 Task: Change  the formatting of the data to Which is Less than 10, In conditional formating, put the option 'Light Red Fill with Drak Red Text. 'add another formatting option Format As Table, insert the option Blue Table style Light 9 In the sheet   Sparkle Sales   book
Action: Mouse moved to (166, 63)
Screenshot: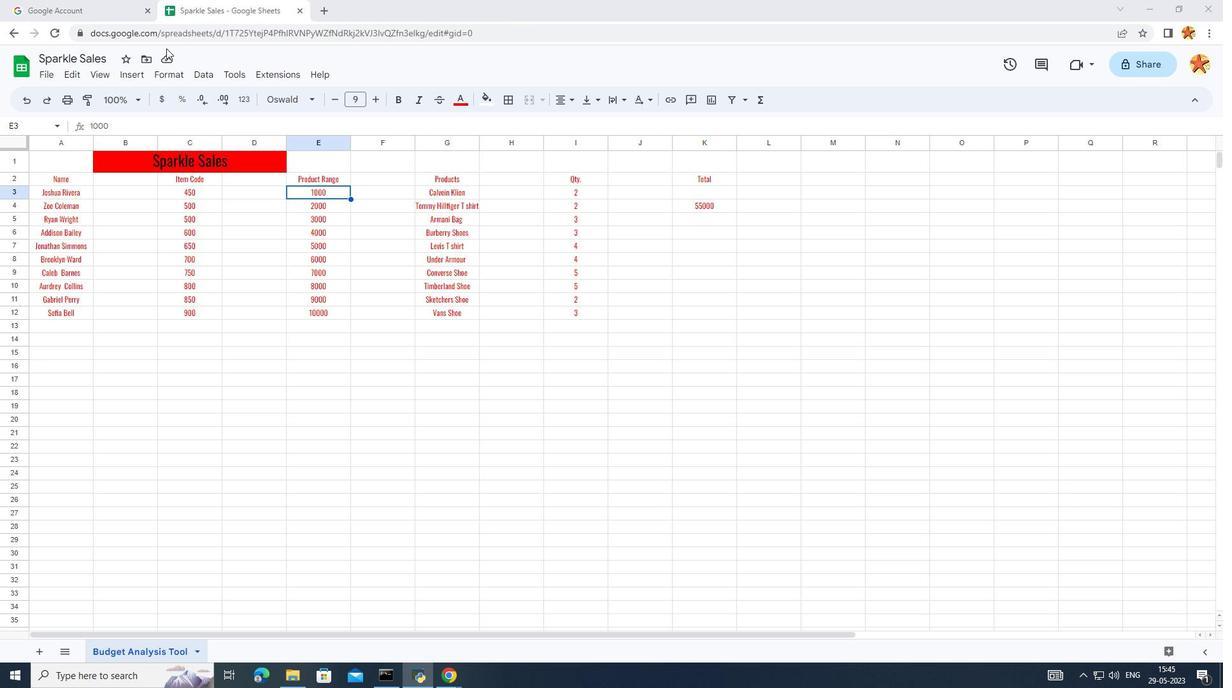 
Action: Mouse pressed left at (166, 63)
Screenshot: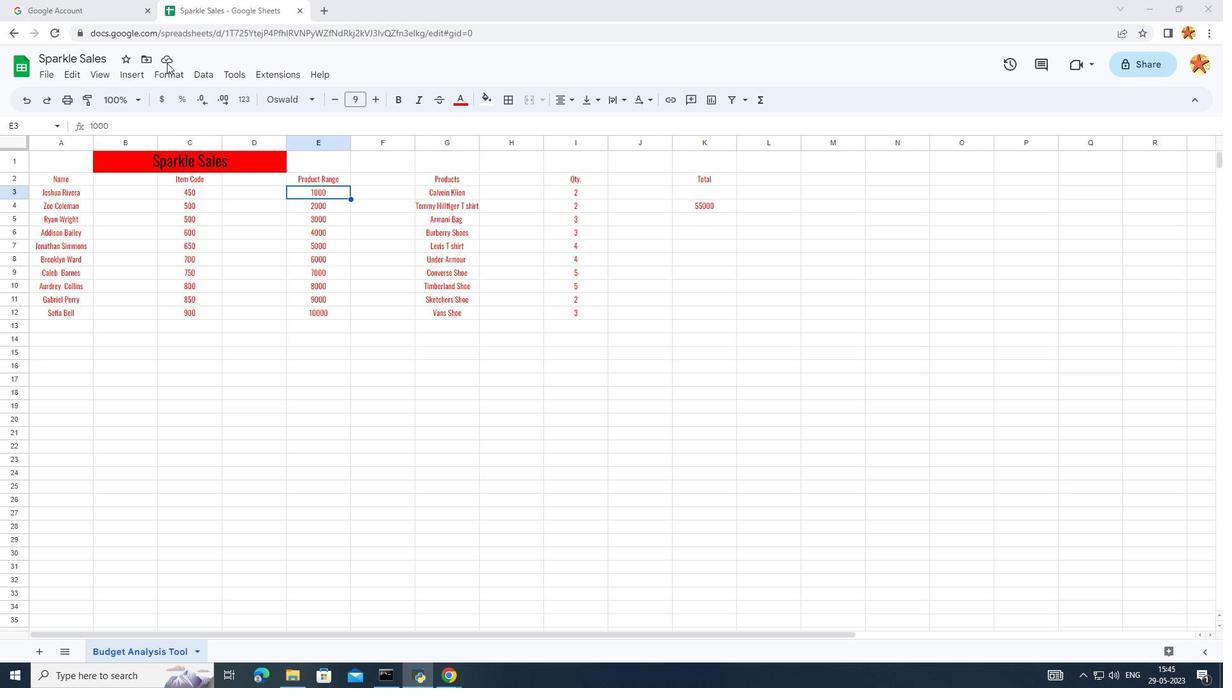 
Action: Mouse moved to (166, 74)
Screenshot: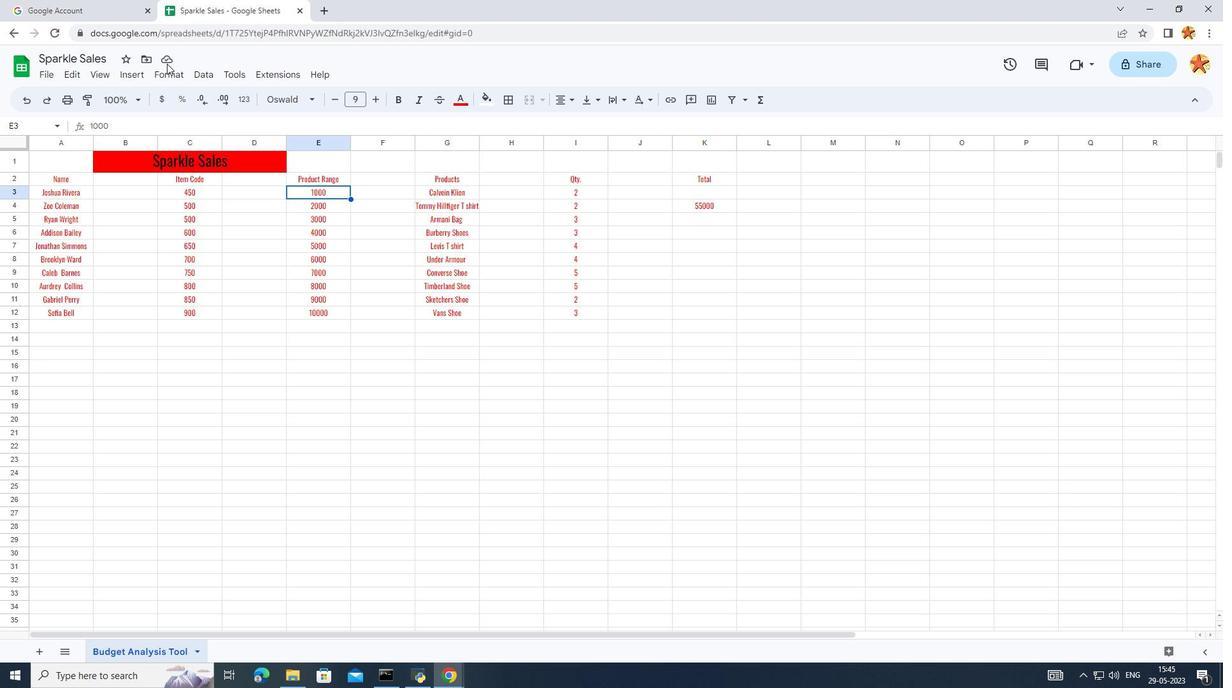 
Action: Mouse pressed left at (166, 74)
Screenshot: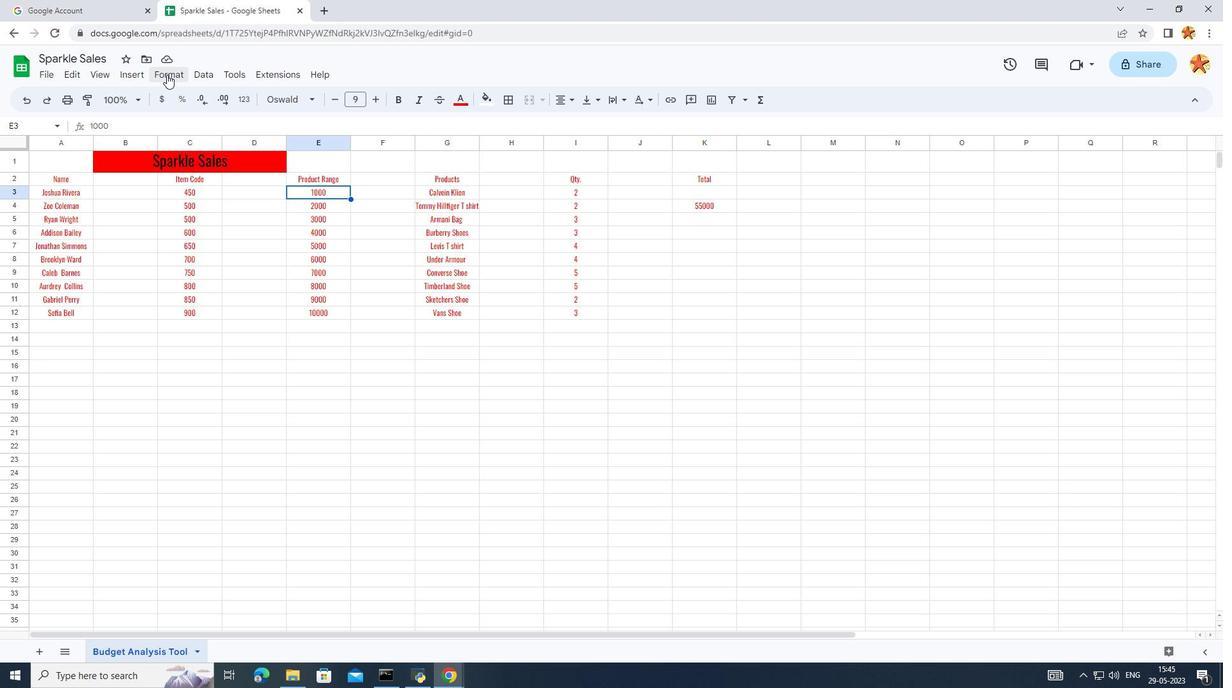 
Action: Mouse moved to (185, 439)
Screenshot: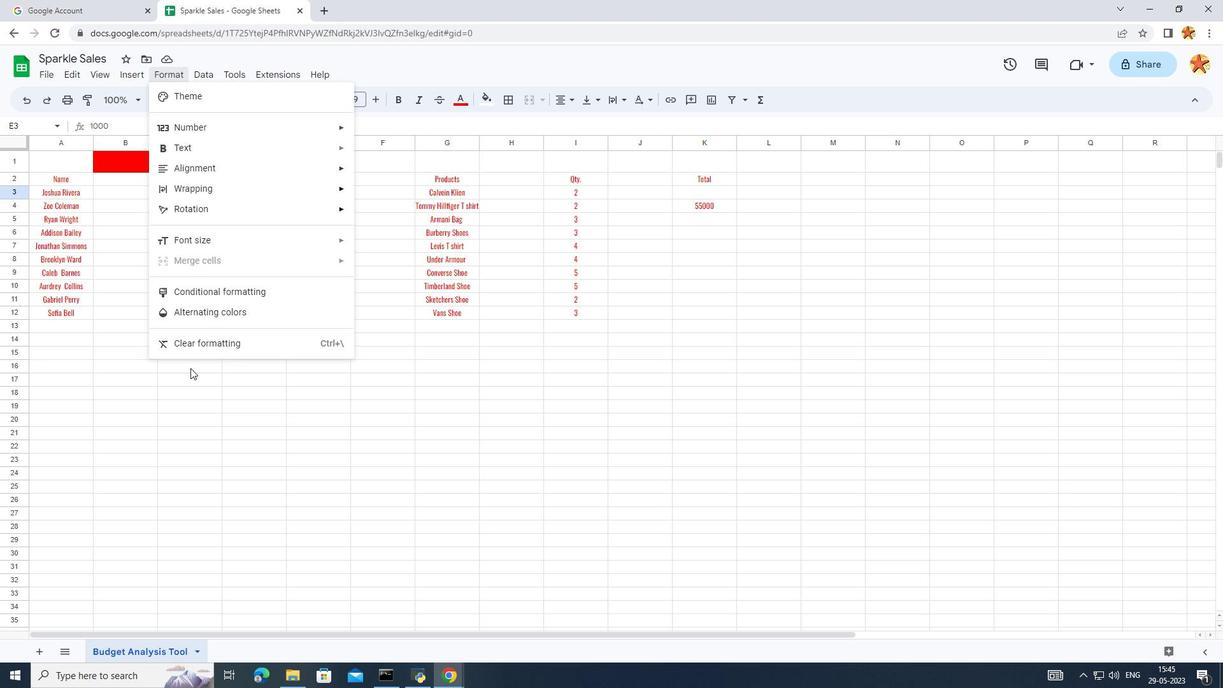 
Action: Mouse pressed left at (185, 439)
Screenshot: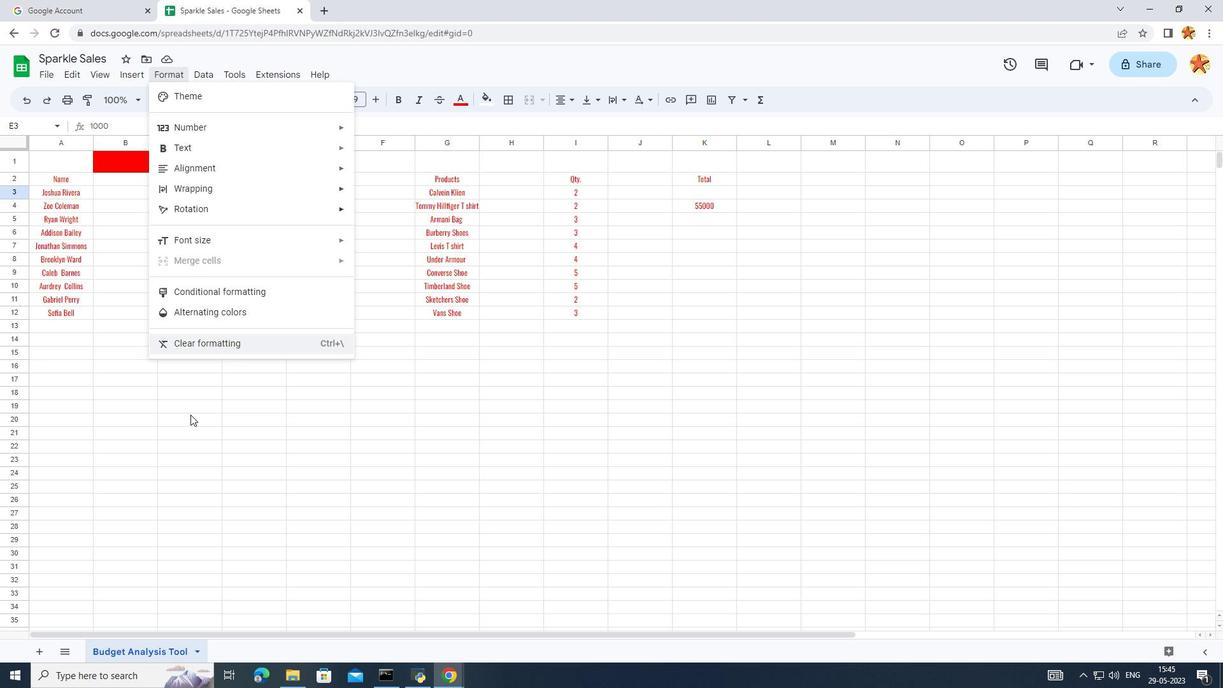 
Action: Mouse moved to (57, 178)
Screenshot: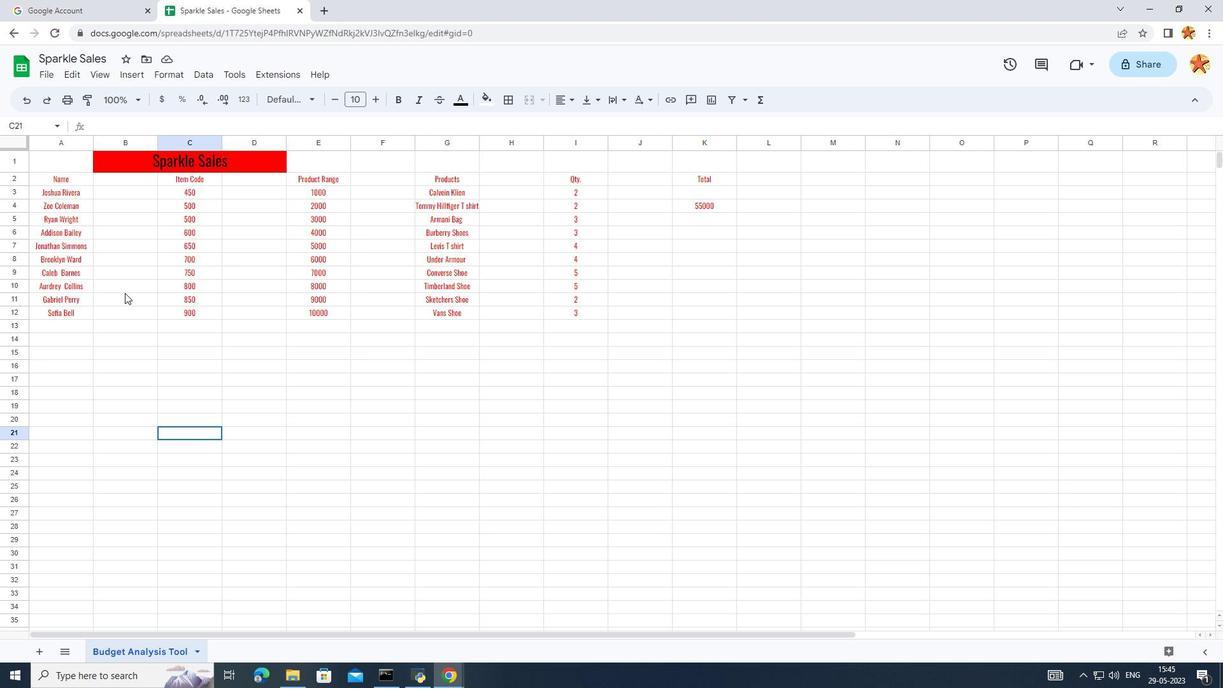 
Action: Mouse pressed left at (57, 178)
Screenshot: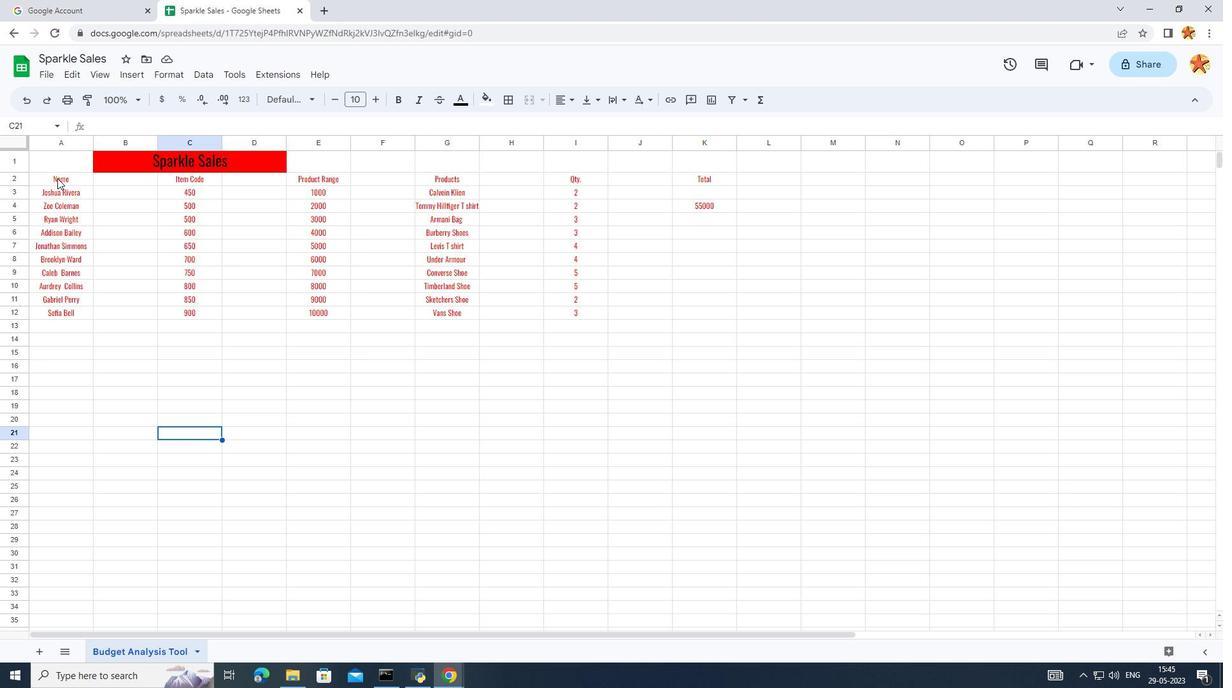 
Action: Mouse moved to (756, 333)
Screenshot: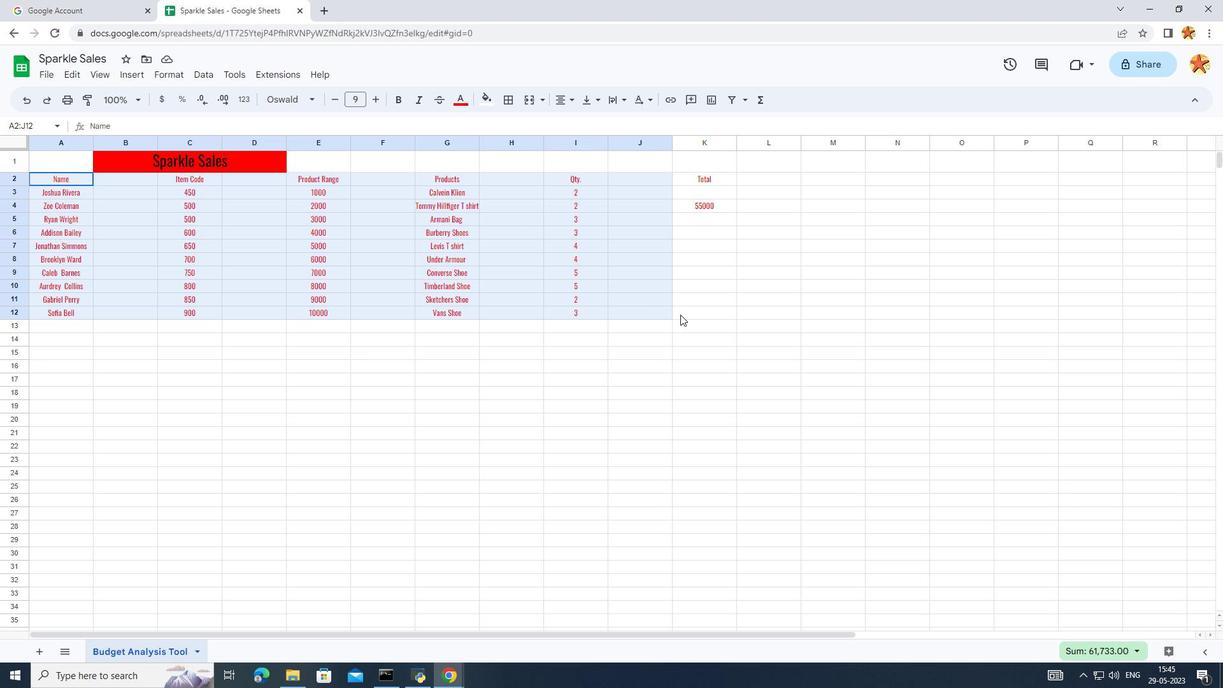 
Action: Mouse pressed left at (756, 333)
Screenshot: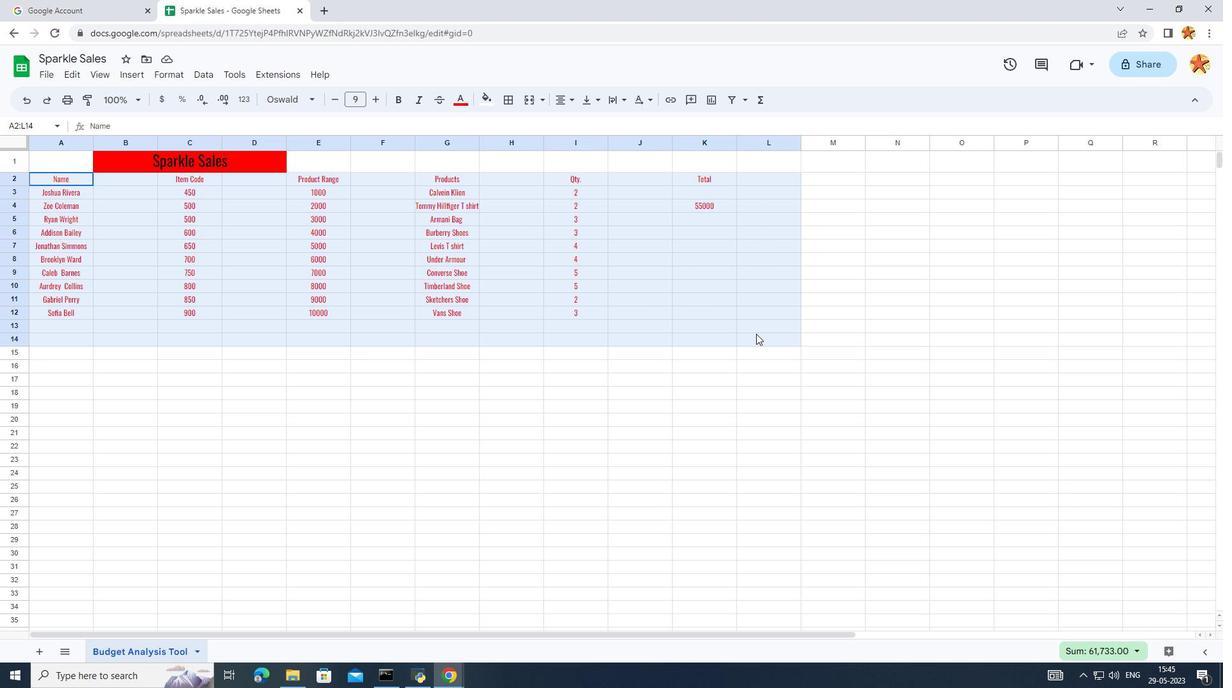 
Action: Mouse moved to (45, 174)
Screenshot: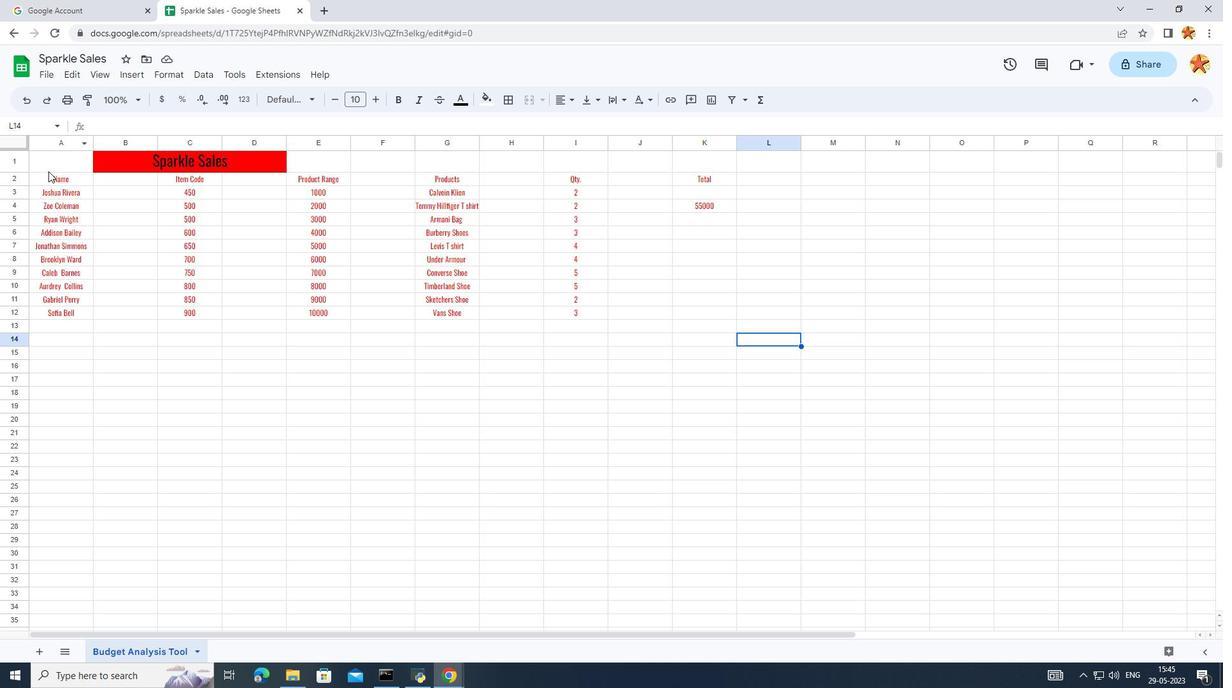 
Action: Mouse pressed left at (45, 174)
Screenshot: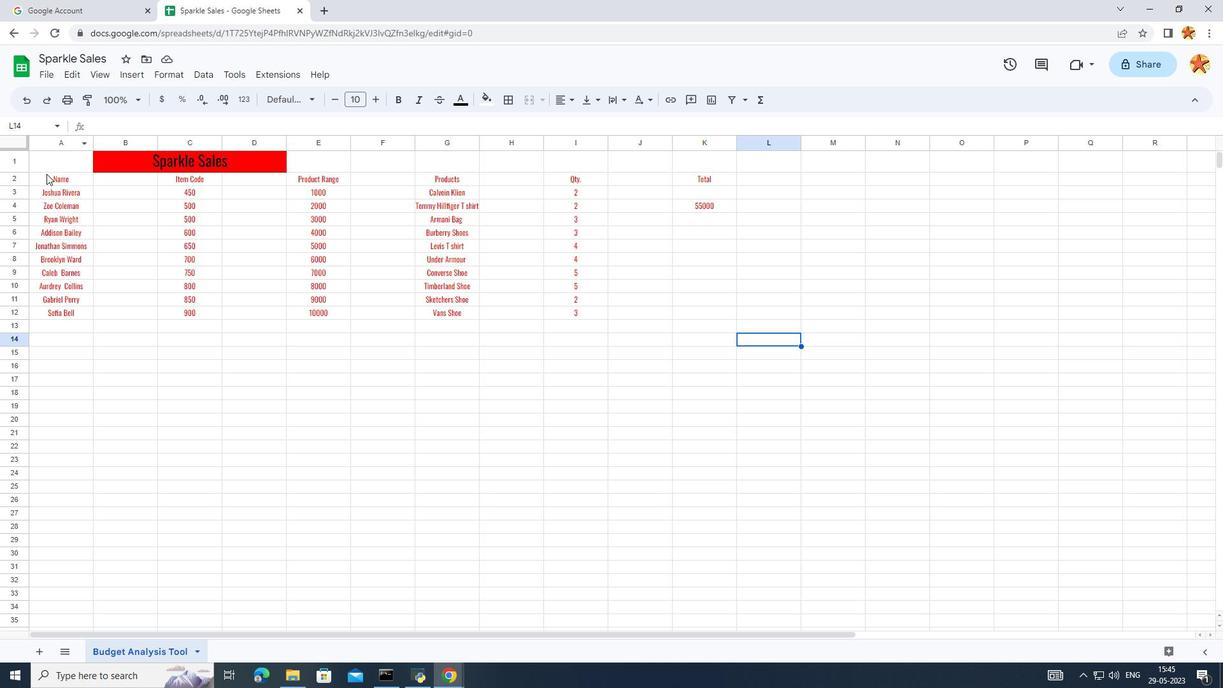 
Action: Mouse moved to (182, 75)
Screenshot: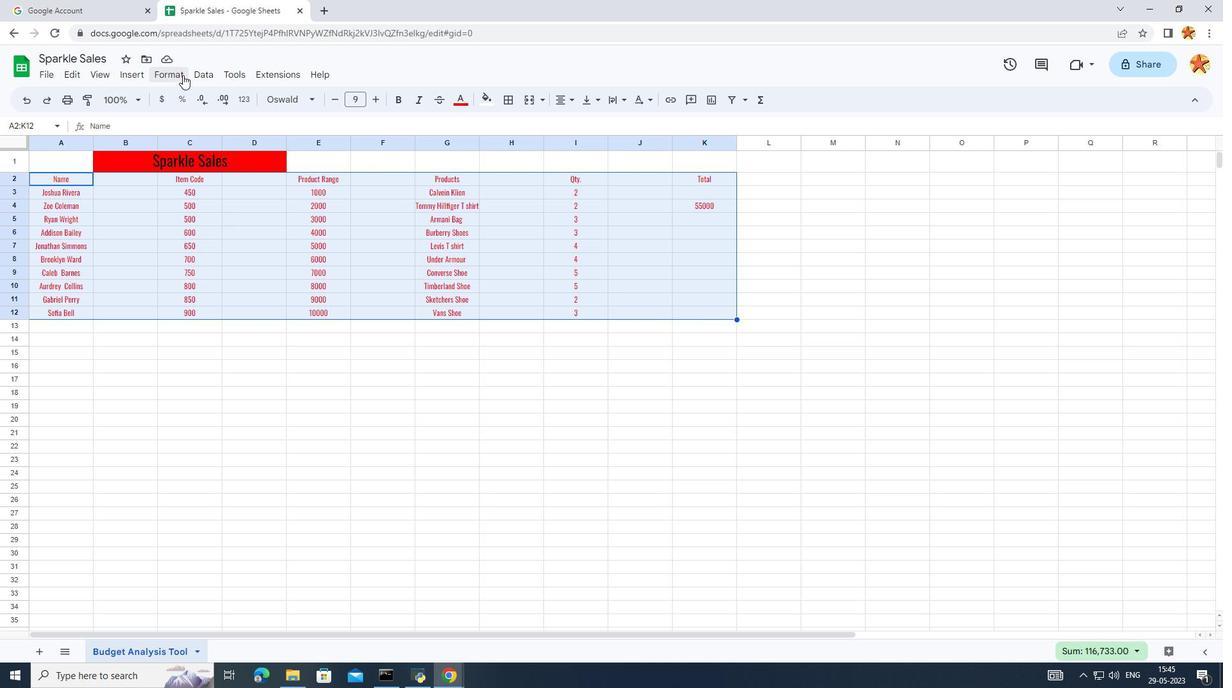 
Action: Mouse pressed left at (182, 75)
Screenshot: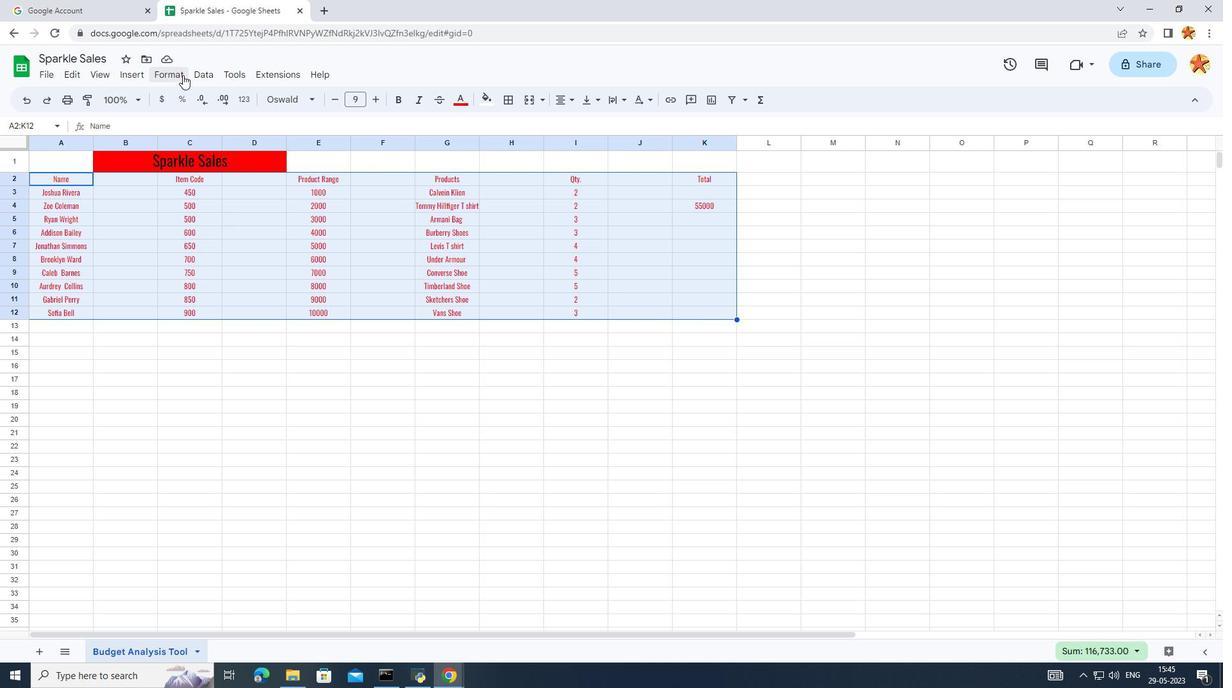 
Action: Mouse moved to (198, 284)
Screenshot: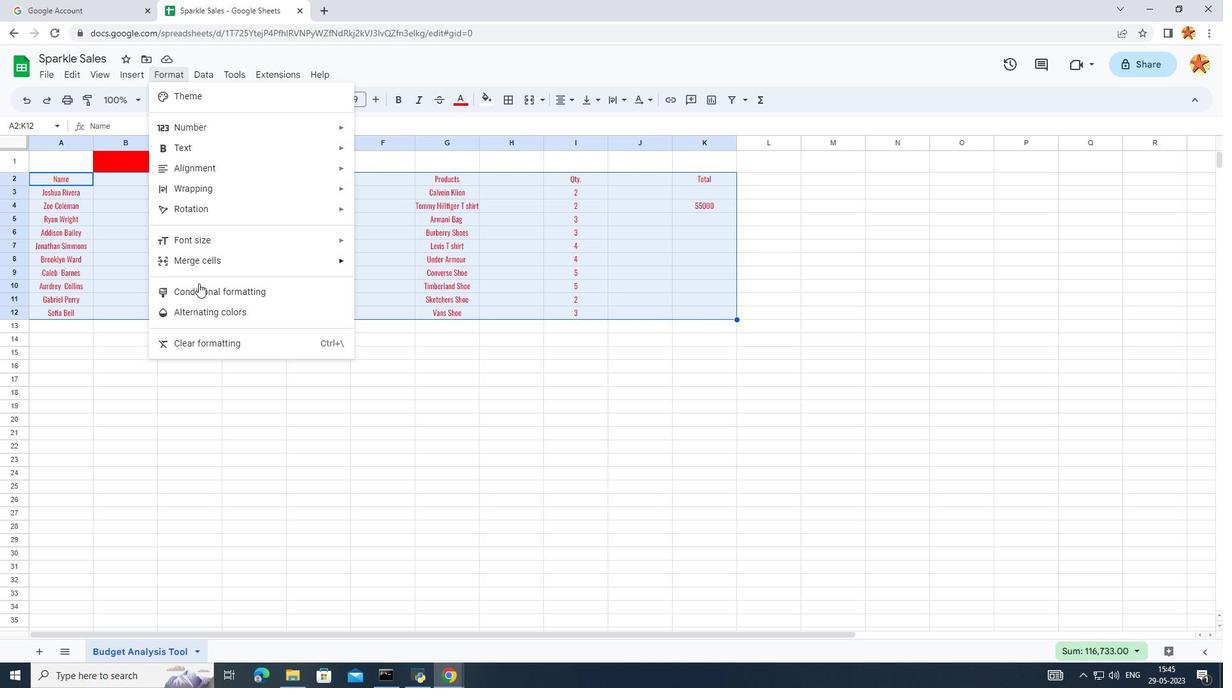 
Action: Mouse pressed left at (198, 284)
Screenshot: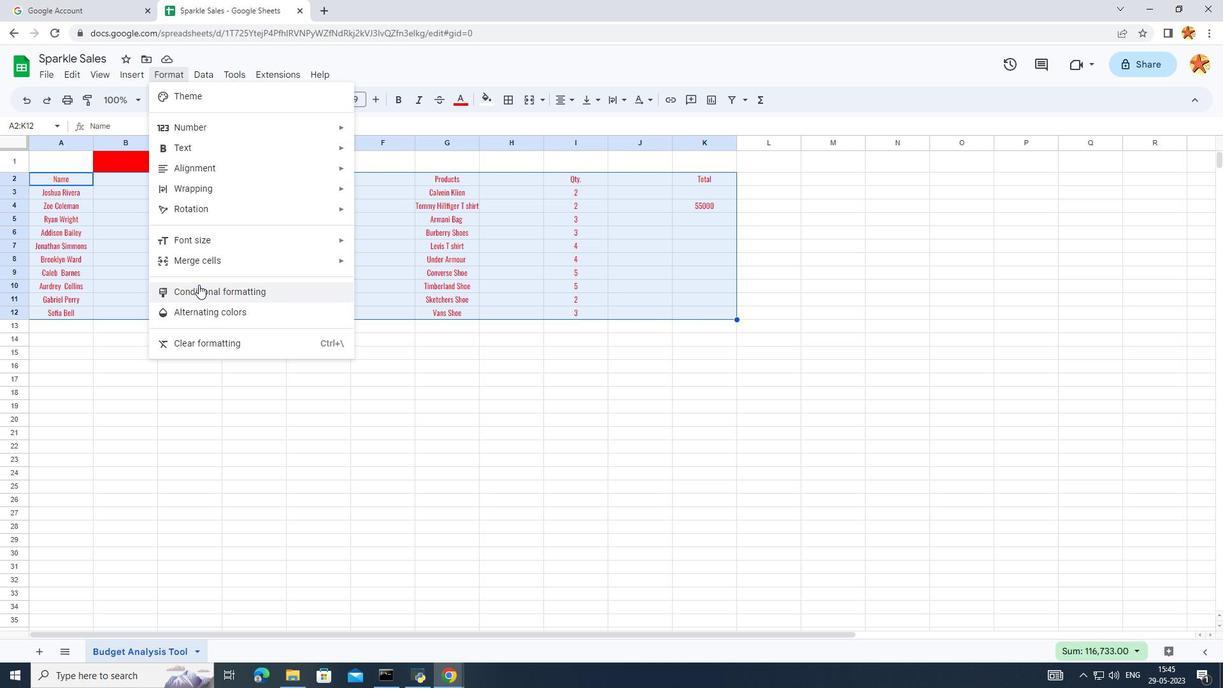 
Action: Mouse moved to (1127, 336)
Screenshot: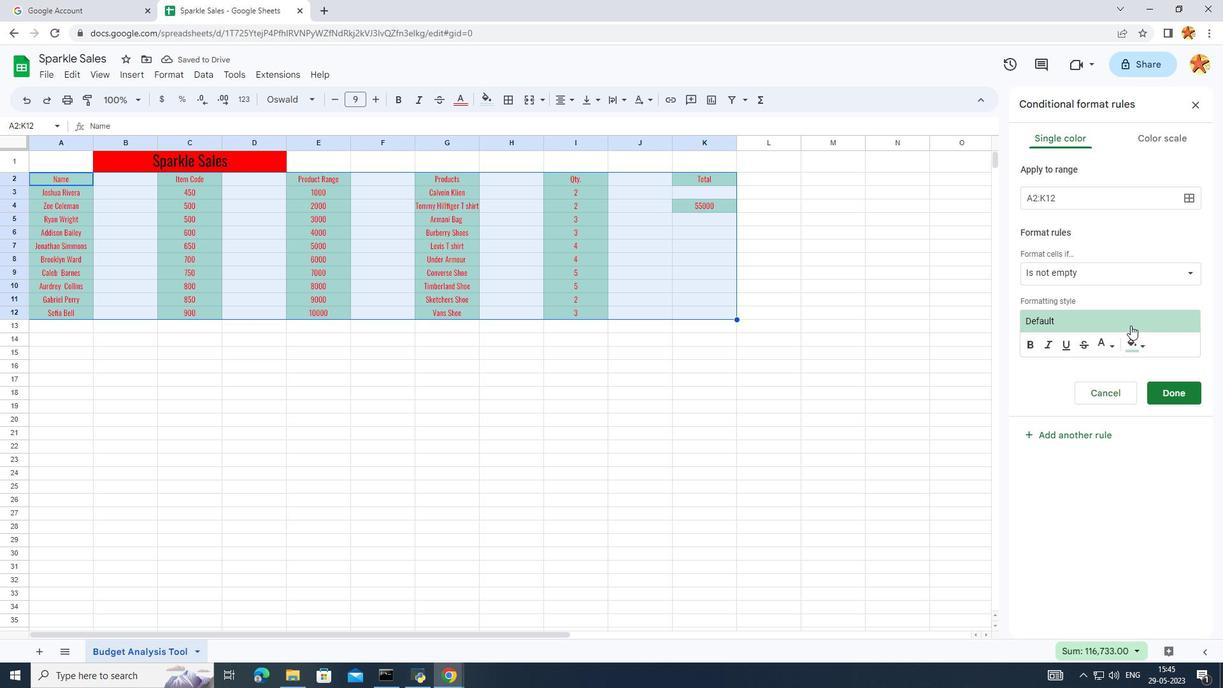 
Action: Mouse pressed left at (1127, 336)
Screenshot: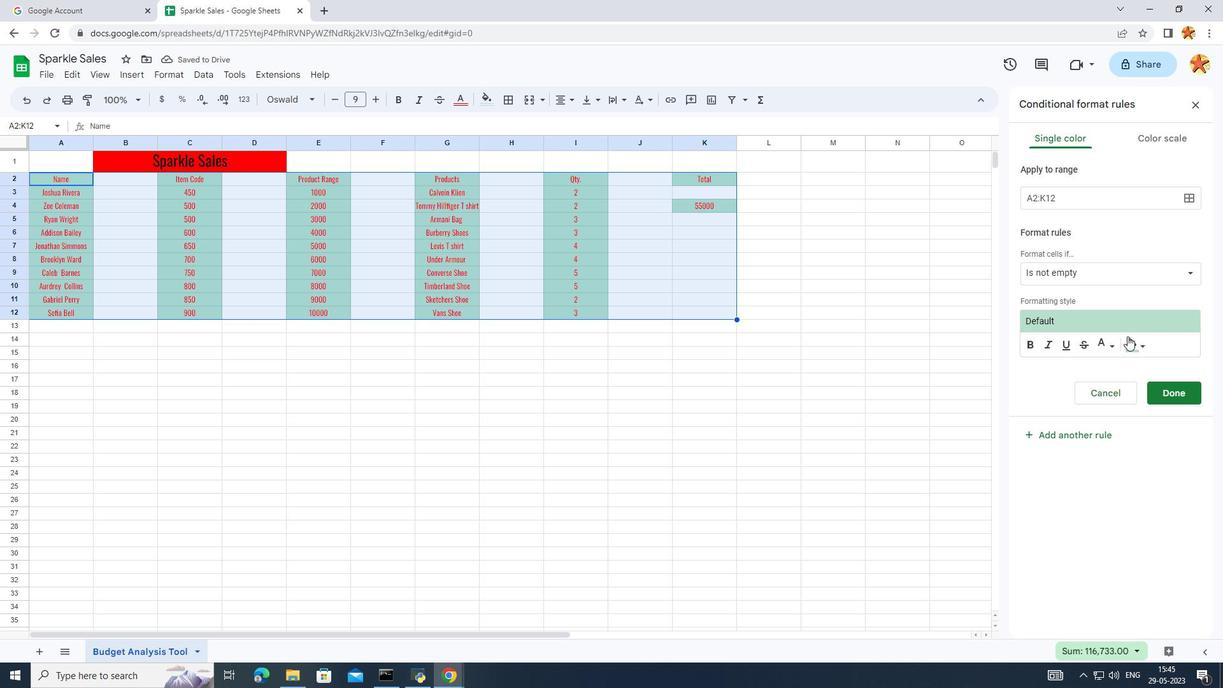 
Action: Mouse moved to (1020, 458)
Screenshot: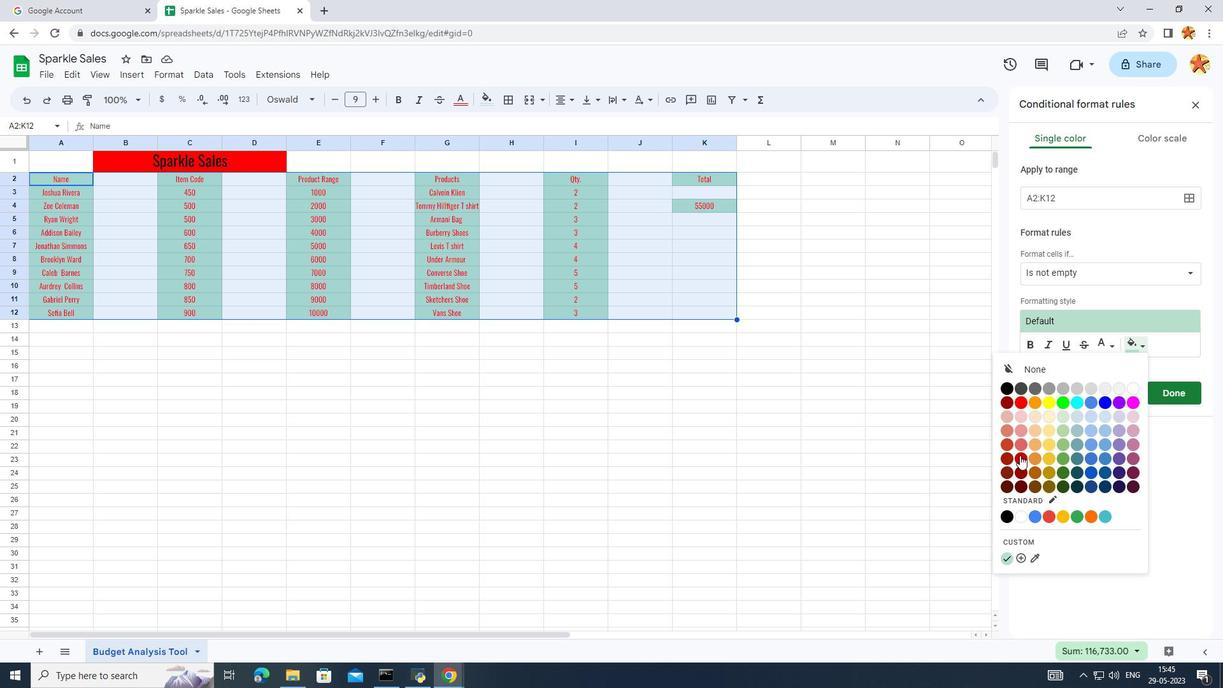 
Action: Mouse pressed left at (1020, 458)
Screenshot: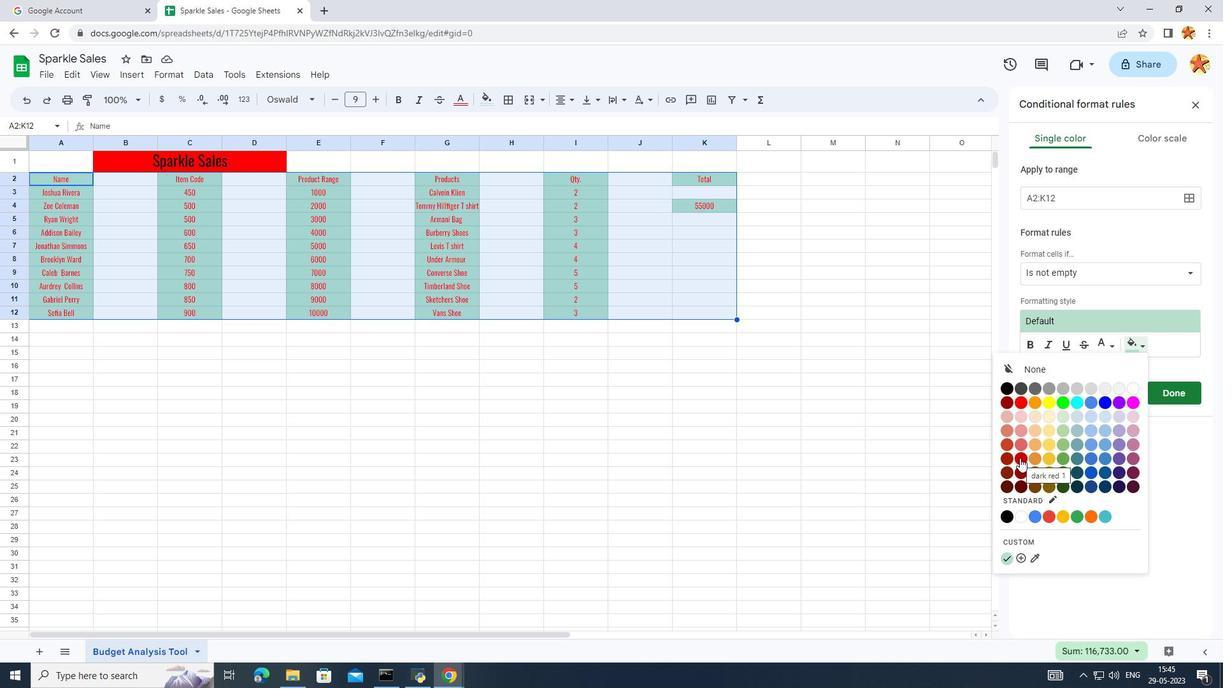 
Action: Mouse moved to (1060, 273)
Screenshot: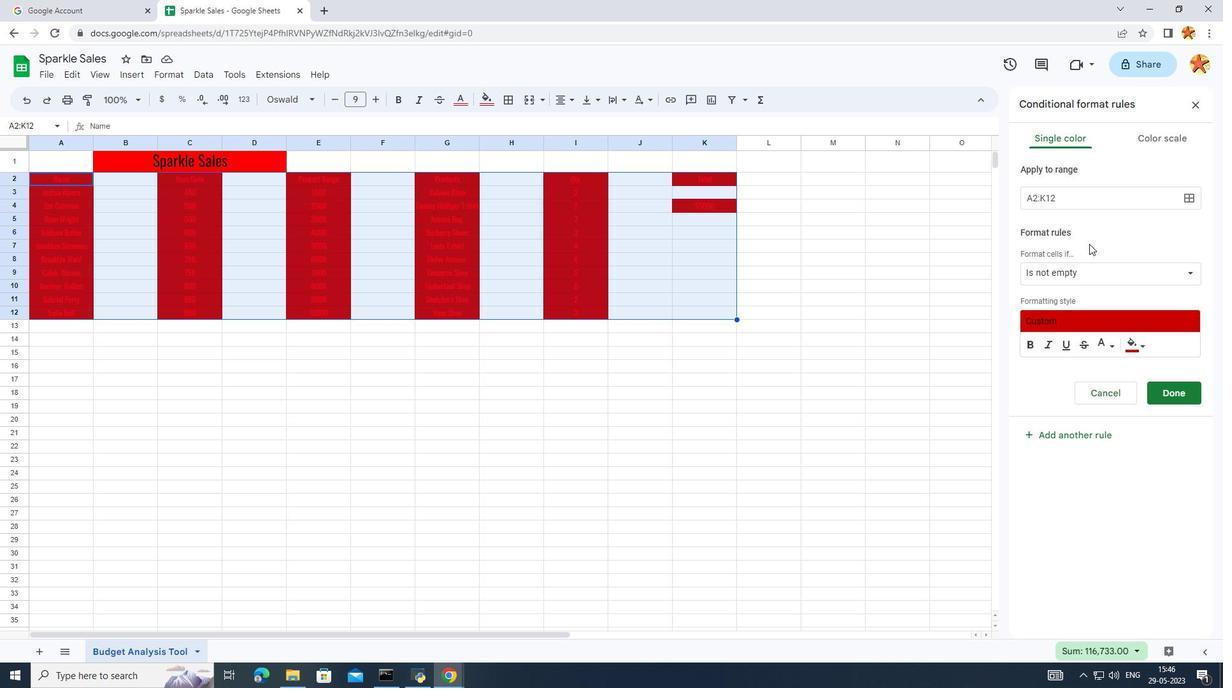 
Action: Mouse pressed left at (1060, 273)
Screenshot: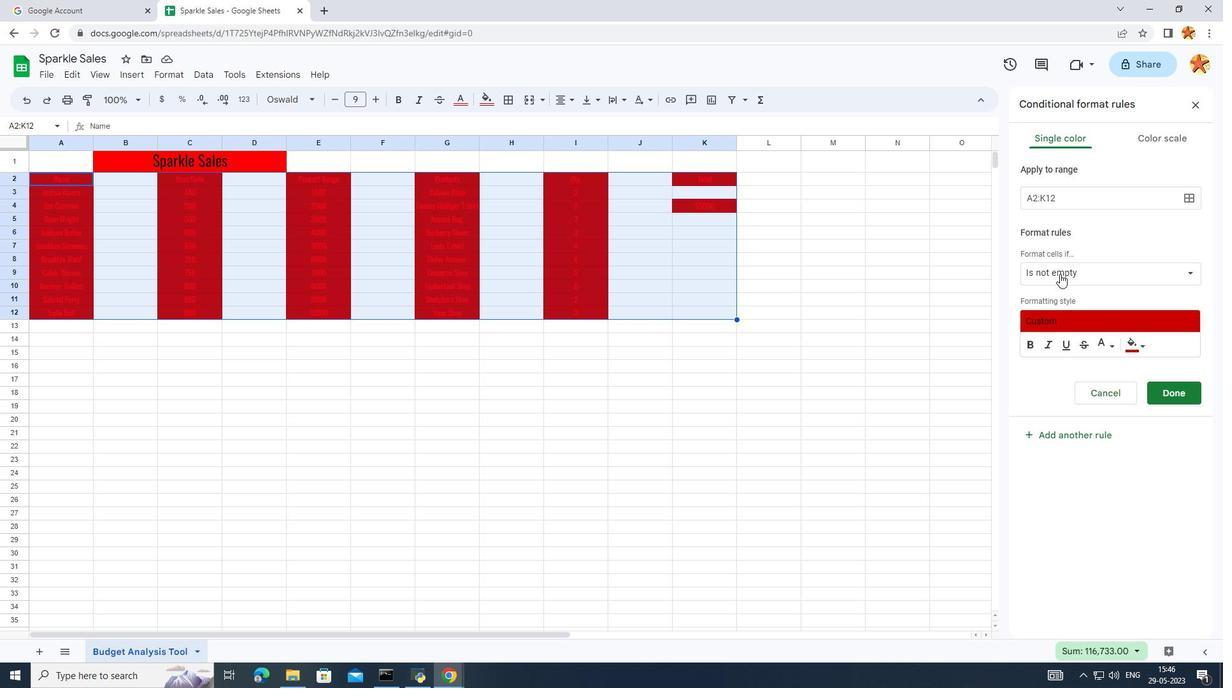 
Action: Mouse moved to (1057, 524)
Screenshot: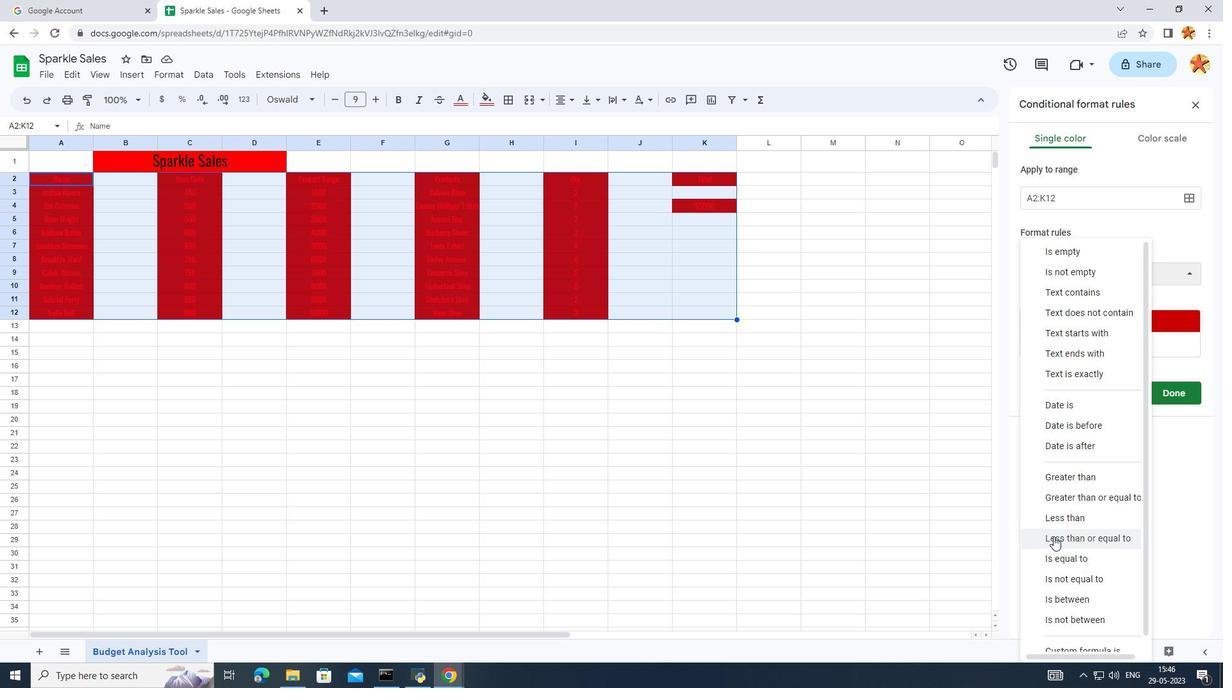 
Action: Mouse pressed left at (1057, 524)
Screenshot: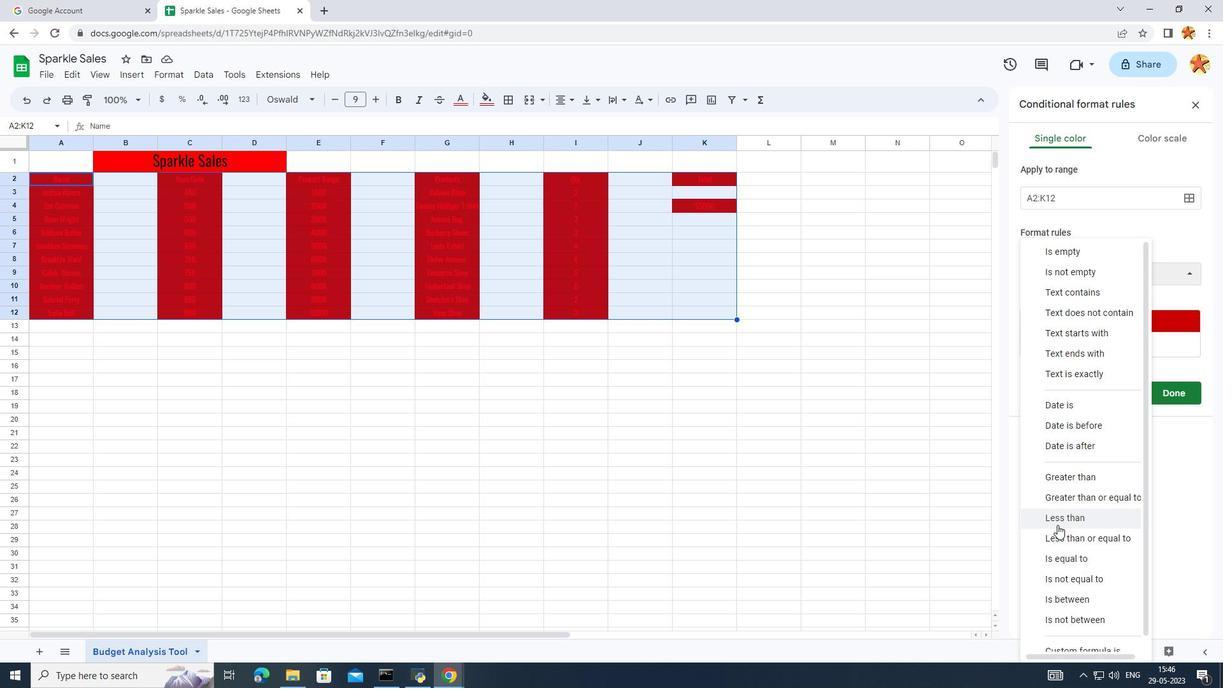
Action: Mouse moved to (1085, 310)
Screenshot: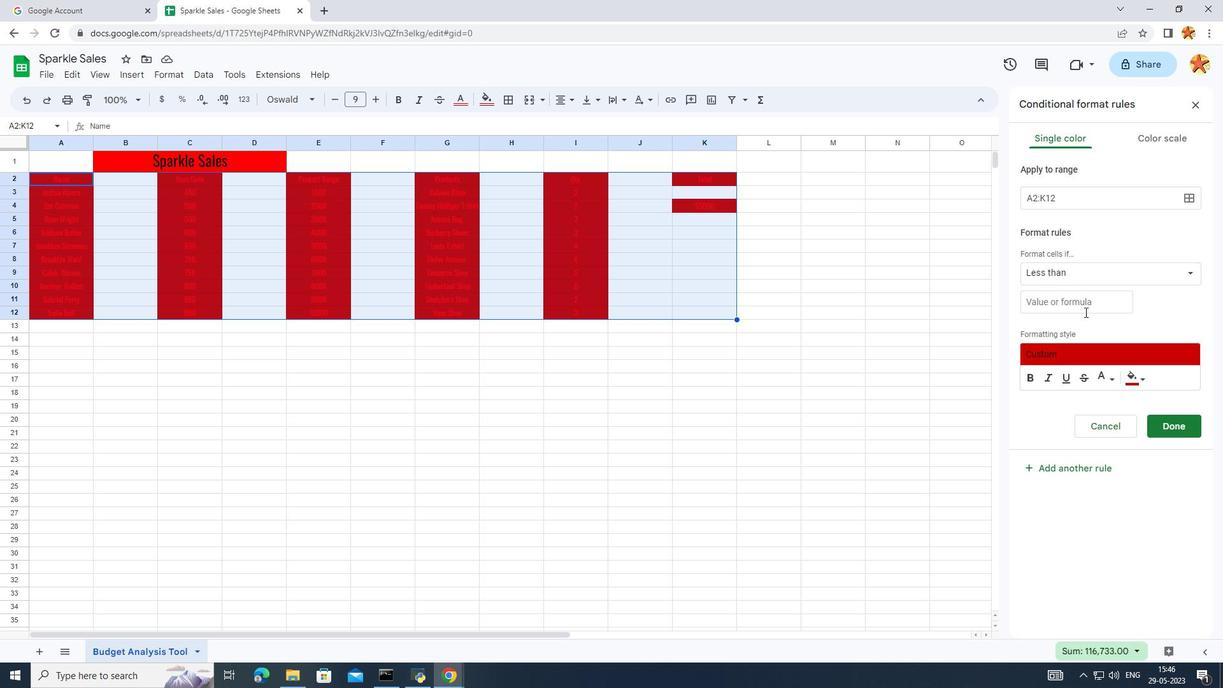 
Action: Mouse pressed left at (1085, 310)
Screenshot: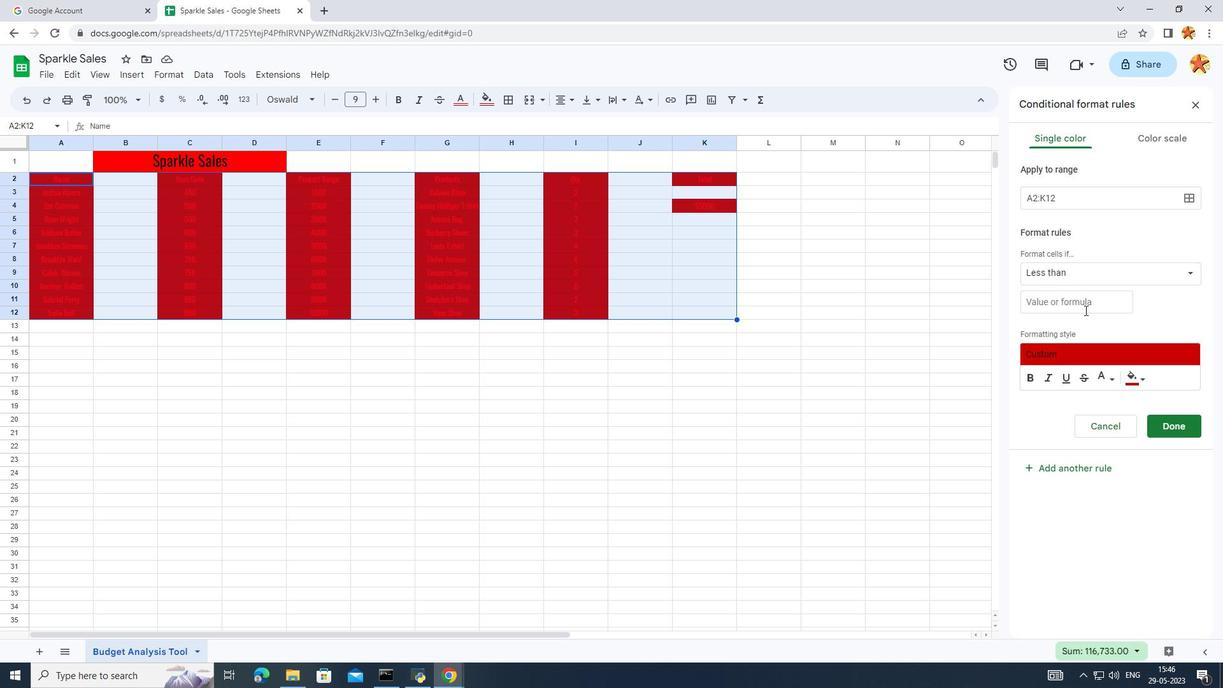 
Action: Key pressed 10<Key.enter>
Screenshot: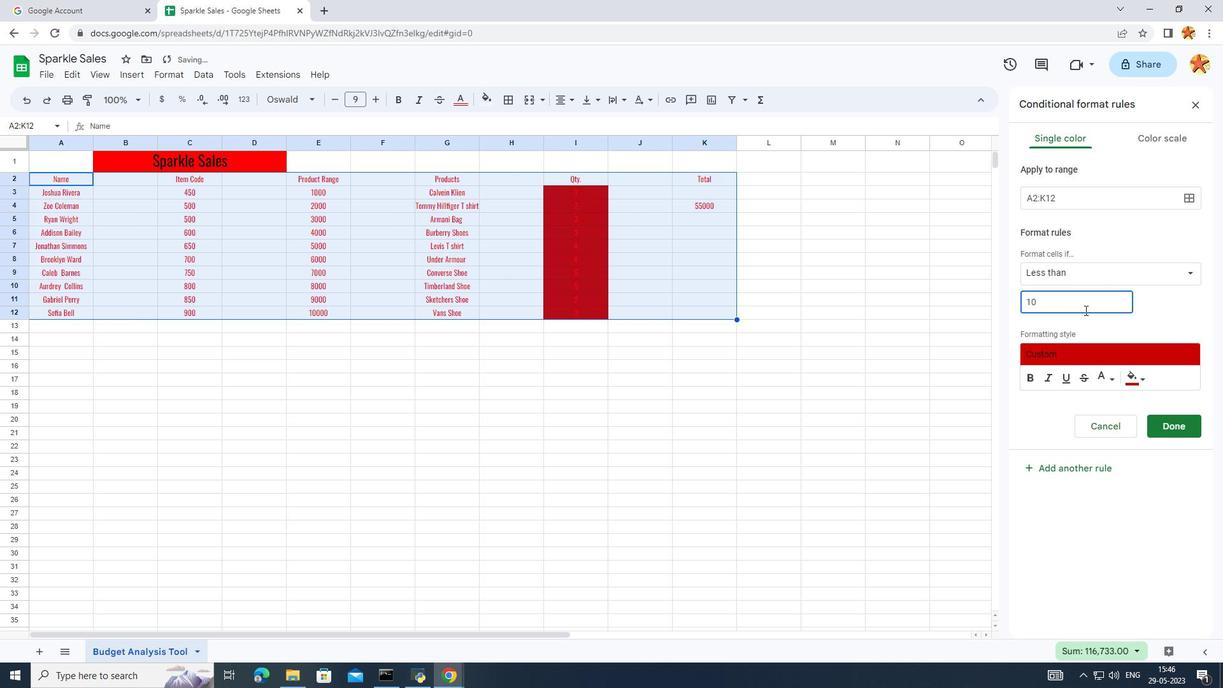 
Action: Mouse moved to (1176, 416)
Screenshot: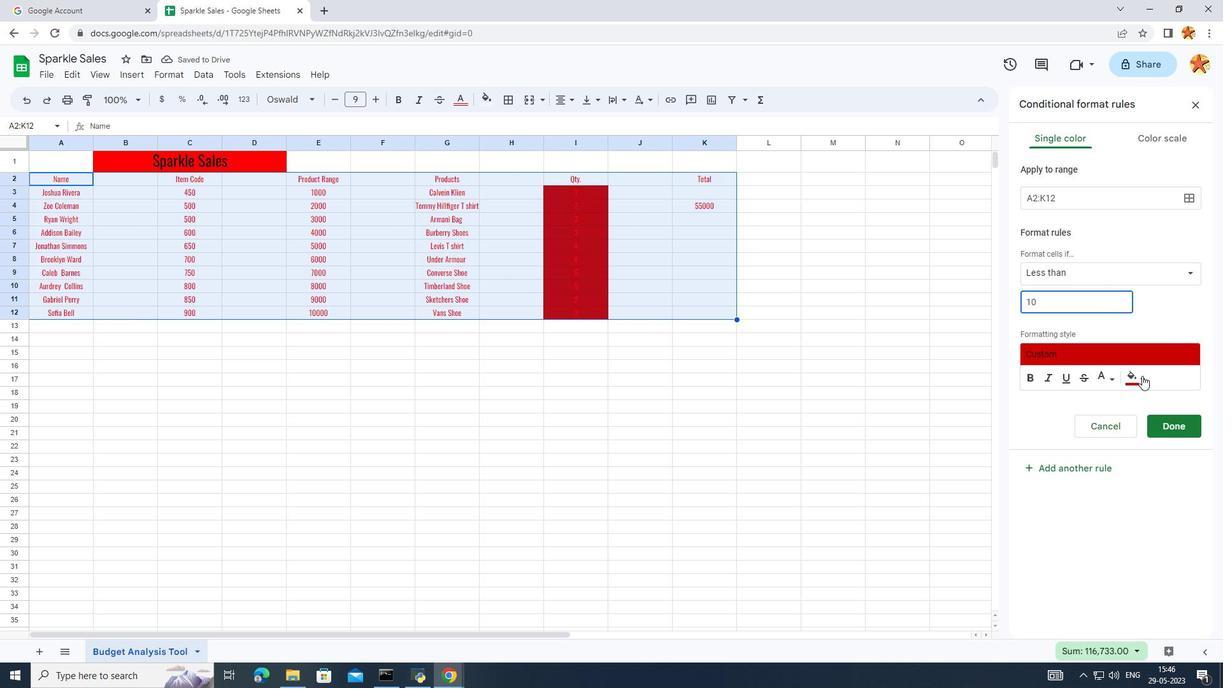 
Action: Mouse pressed left at (1176, 416)
Screenshot: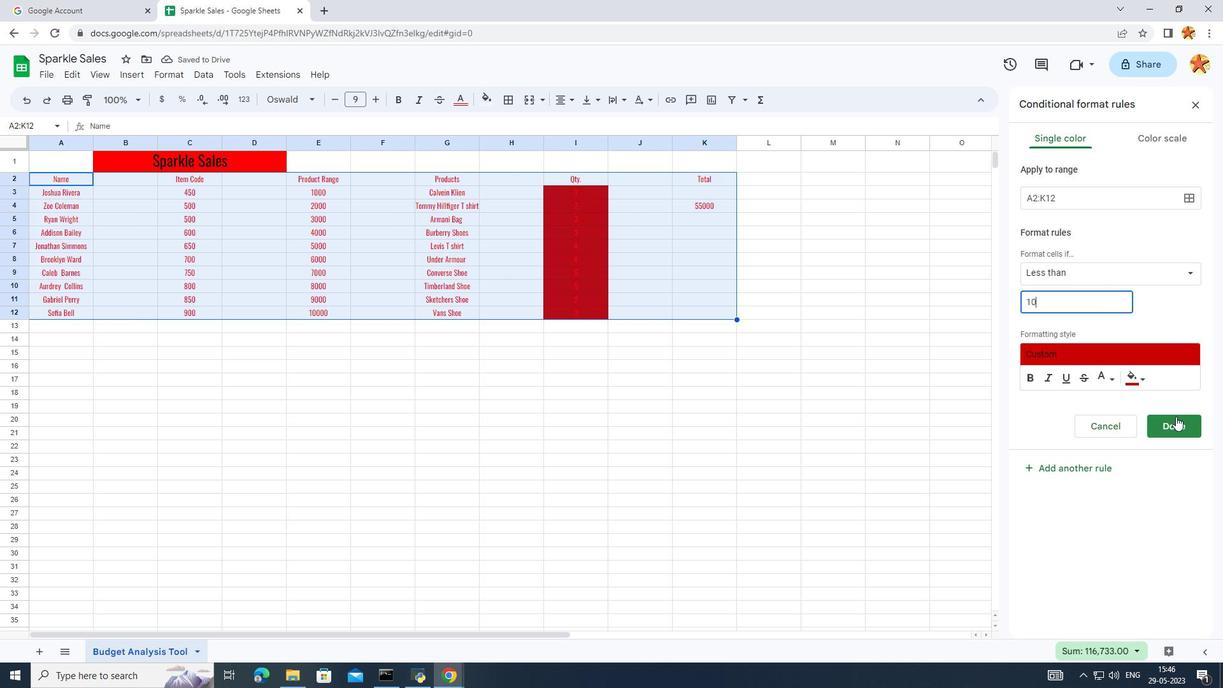 
Action: Mouse moved to (351, 472)
Screenshot: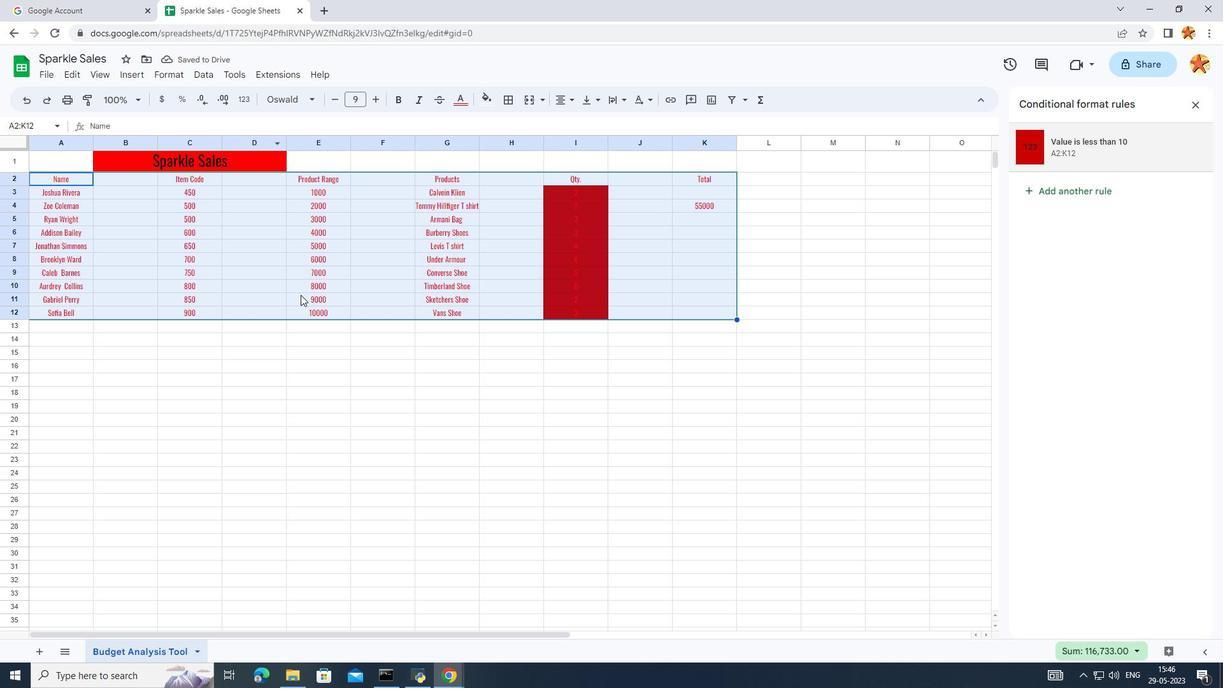 
Action: Mouse pressed left at (351, 472)
Screenshot: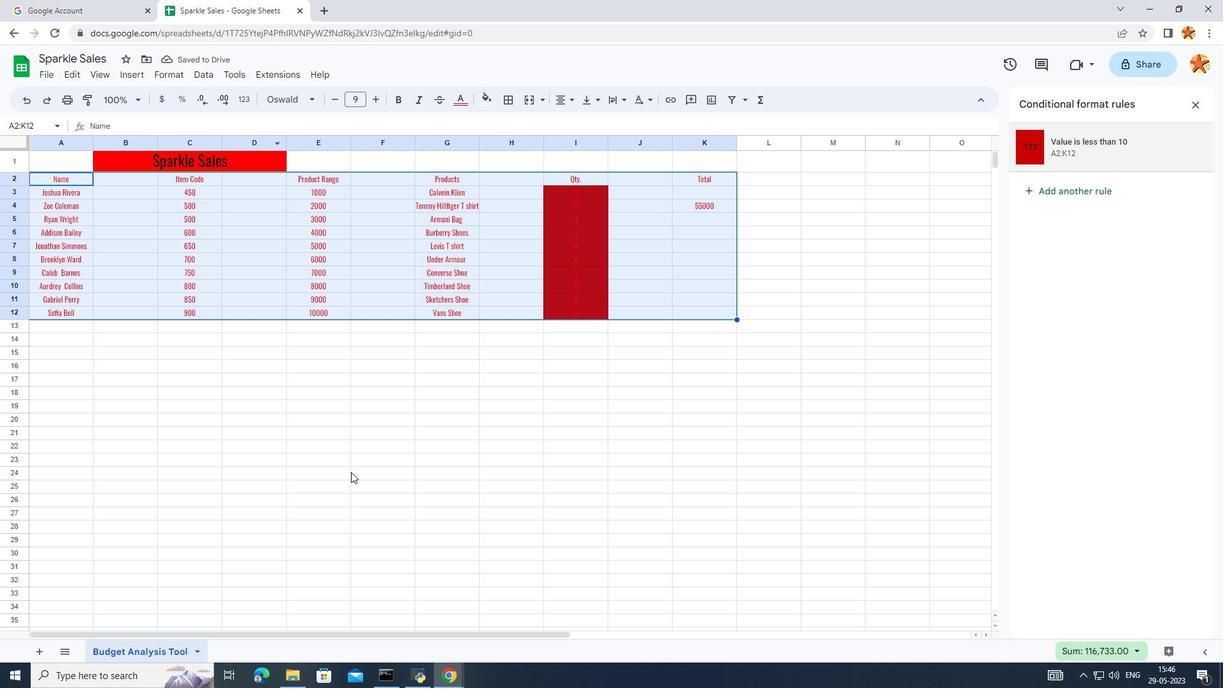 
Action: Mouse moved to (61, 185)
Screenshot: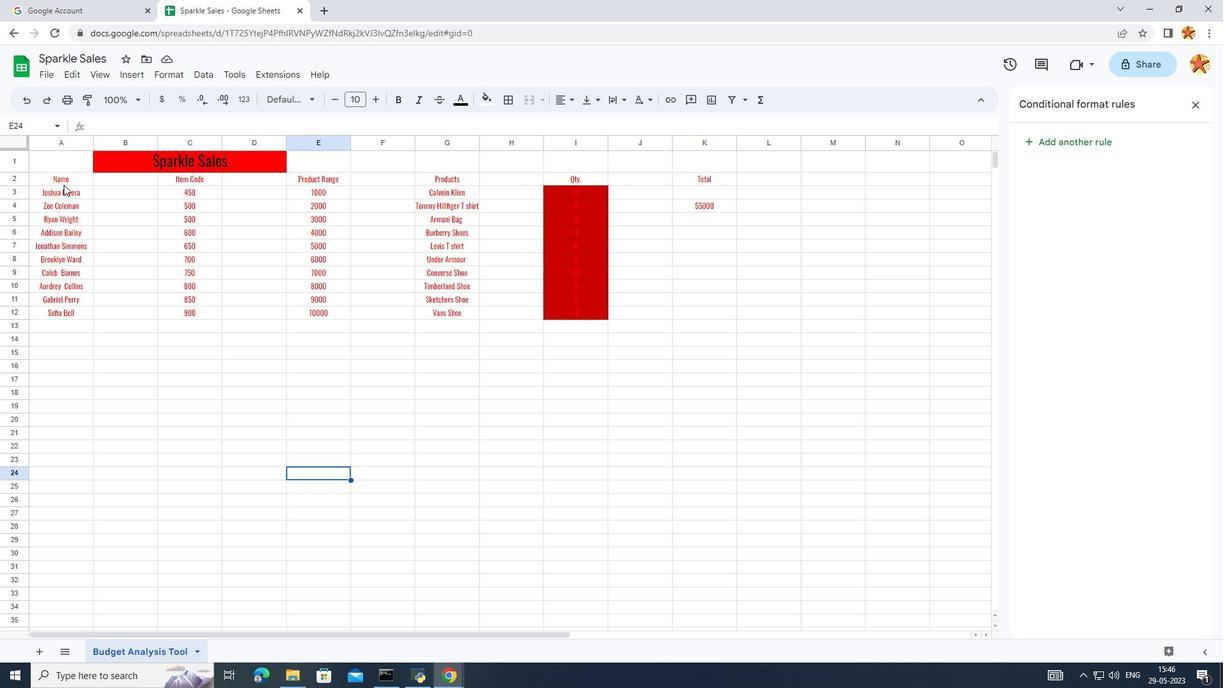 
Action: Mouse pressed left at (61, 185)
Screenshot: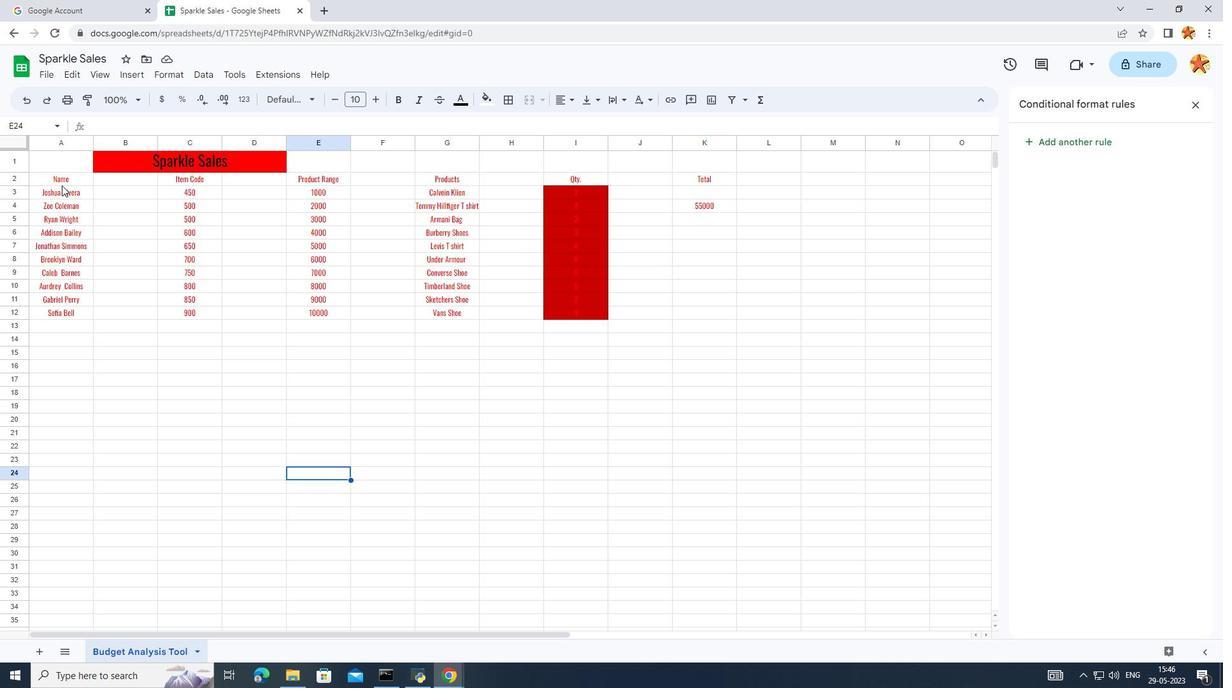 
Action: Mouse moved to (175, 75)
Screenshot: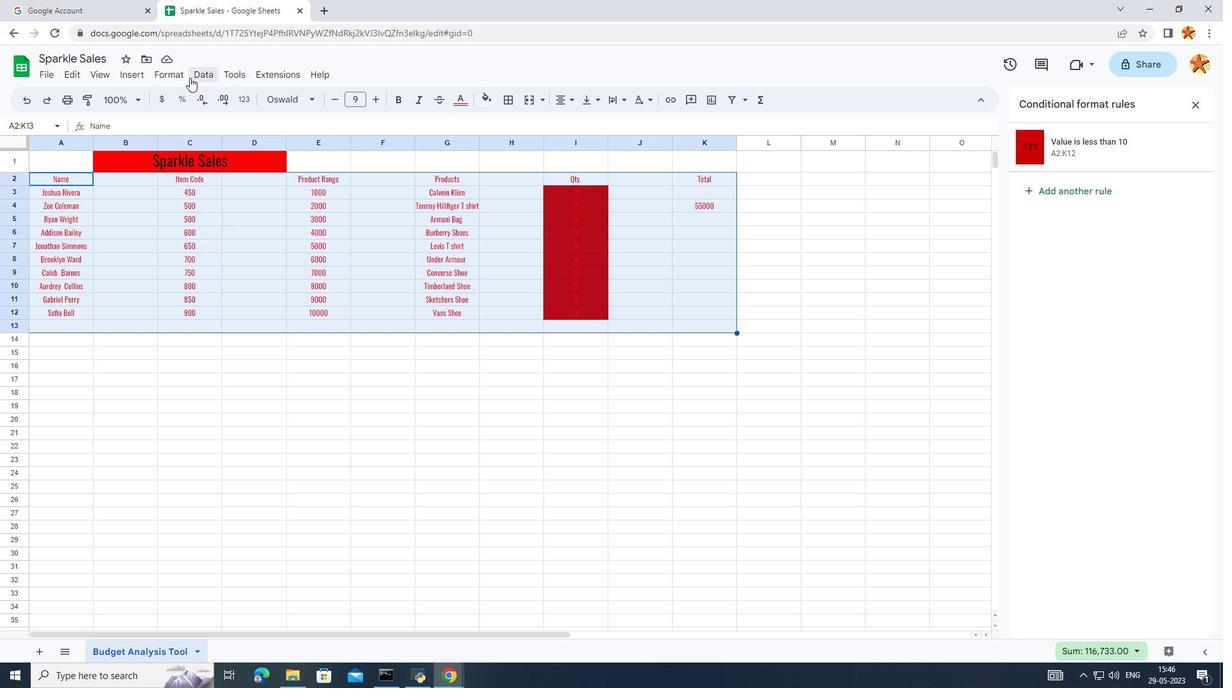 
Action: Mouse pressed left at (175, 75)
Screenshot: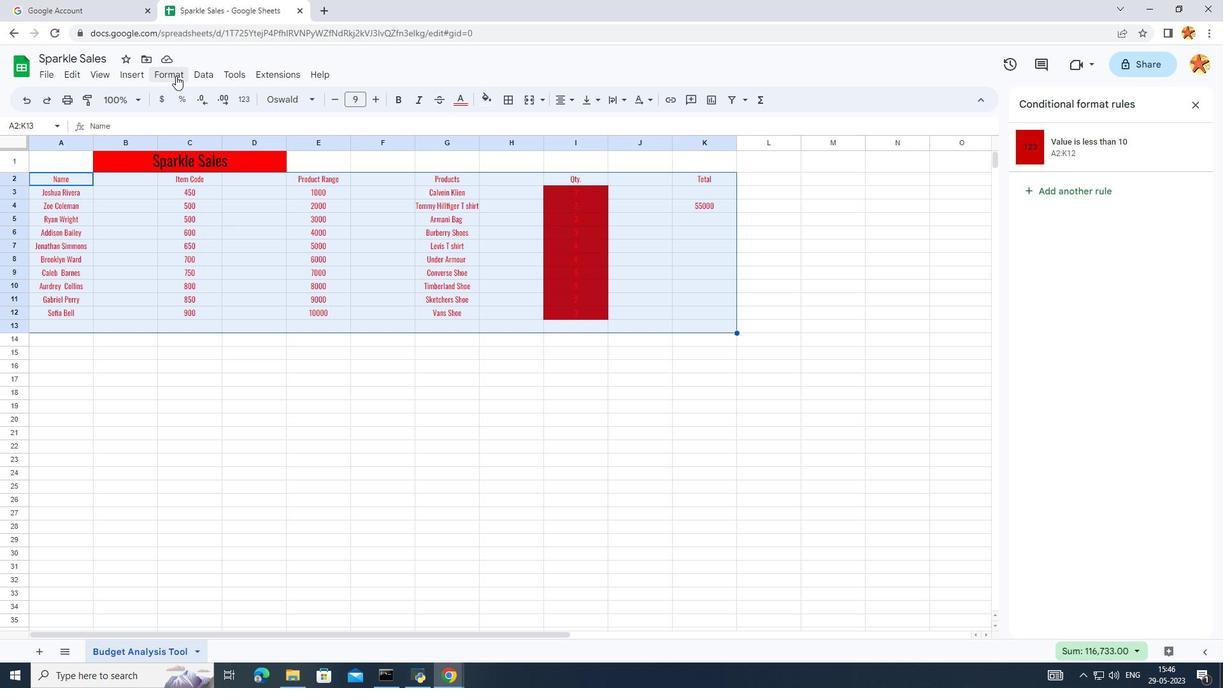 
Action: Mouse moved to (172, 304)
Screenshot: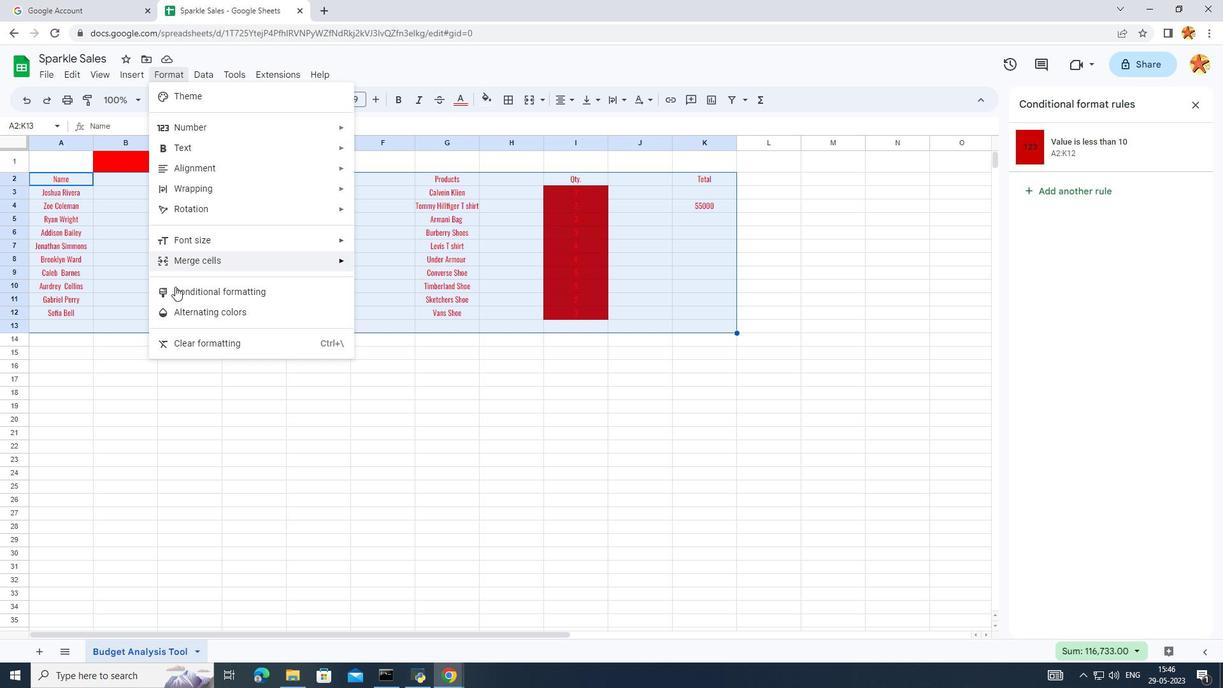 
Action: Mouse pressed left at (172, 304)
Screenshot: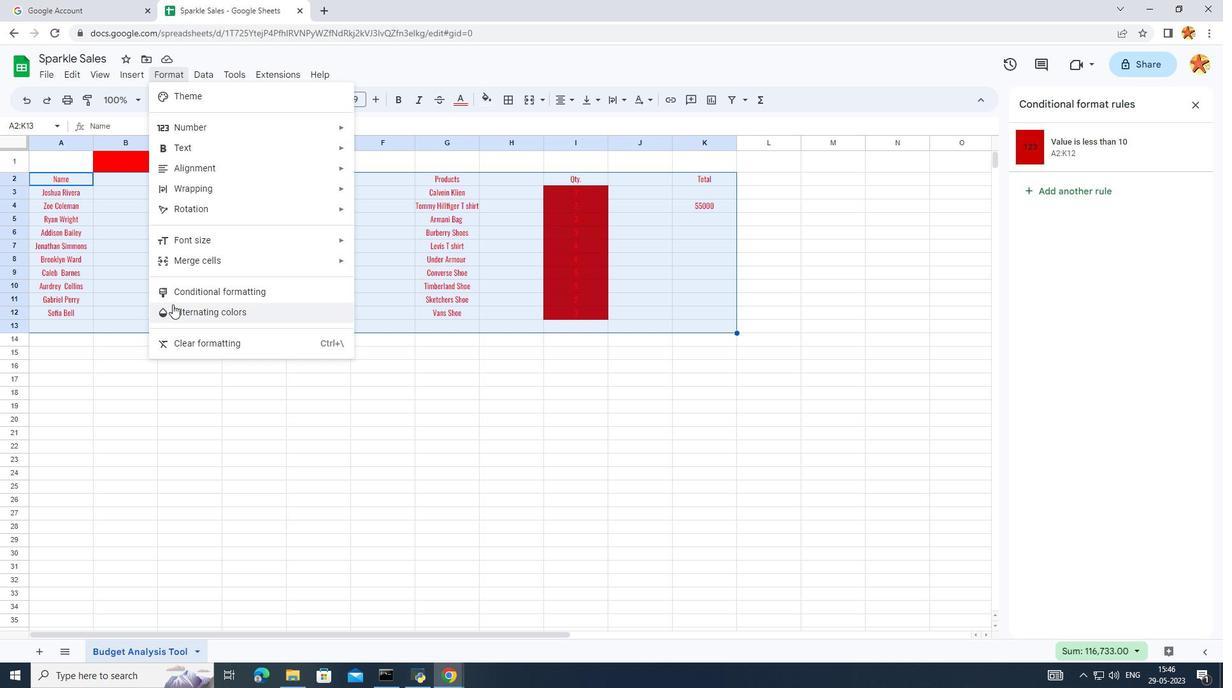 
Action: Mouse moved to (1162, 266)
Screenshot: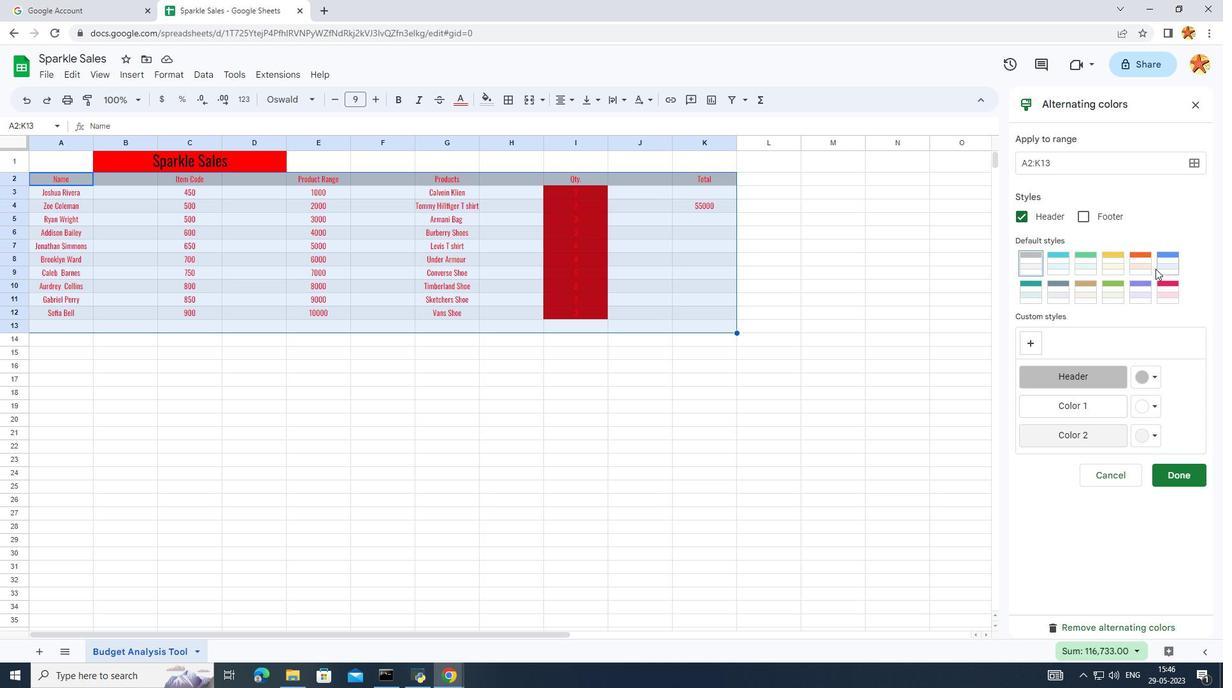 
Action: Mouse pressed left at (1162, 266)
Screenshot: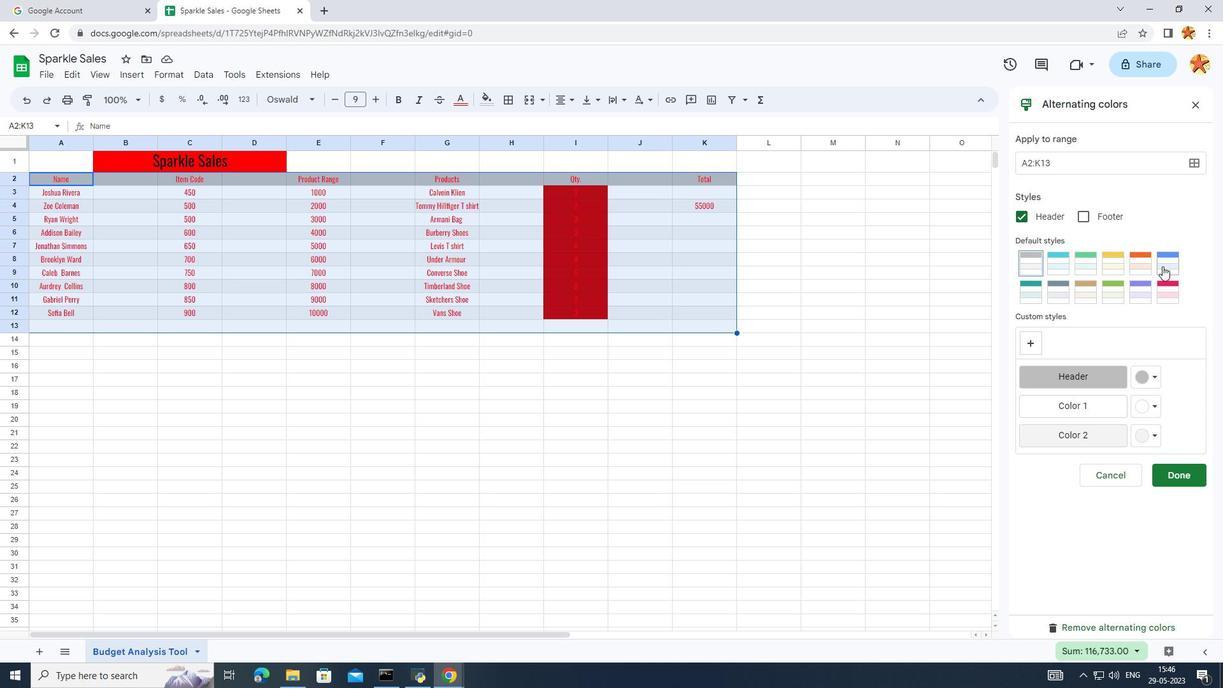 
Action: Mouse moved to (1058, 267)
Screenshot: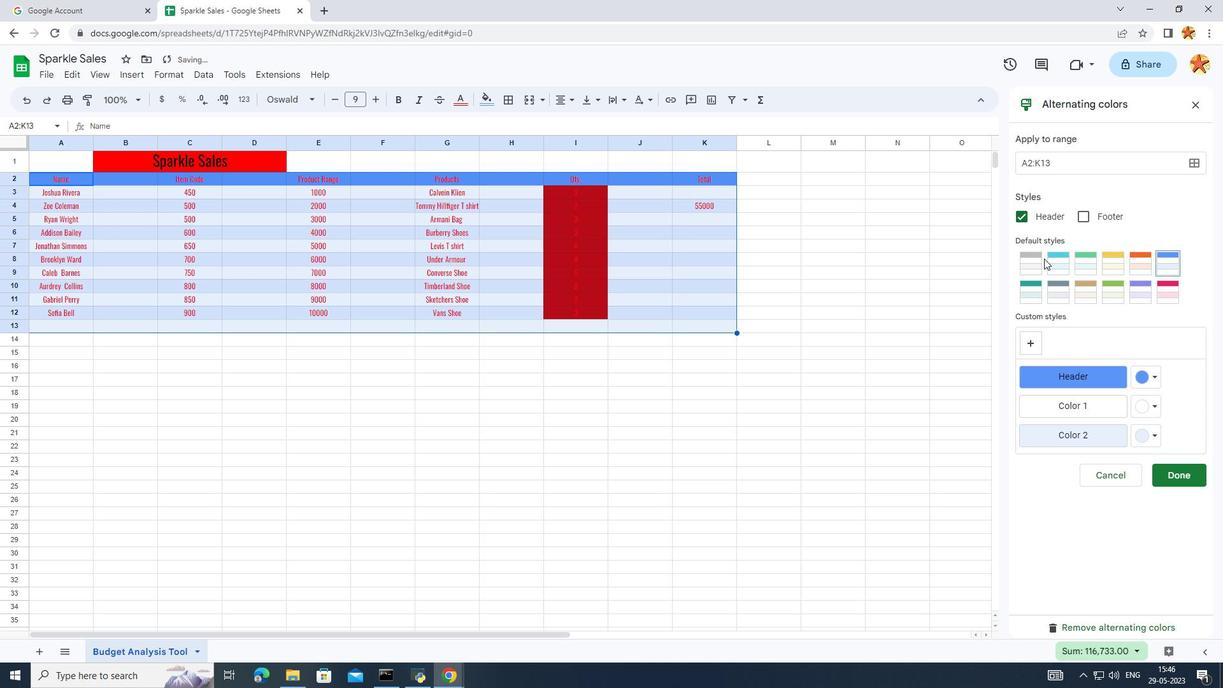 
Action: Mouse pressed left at (1058, 267)
Screenshot: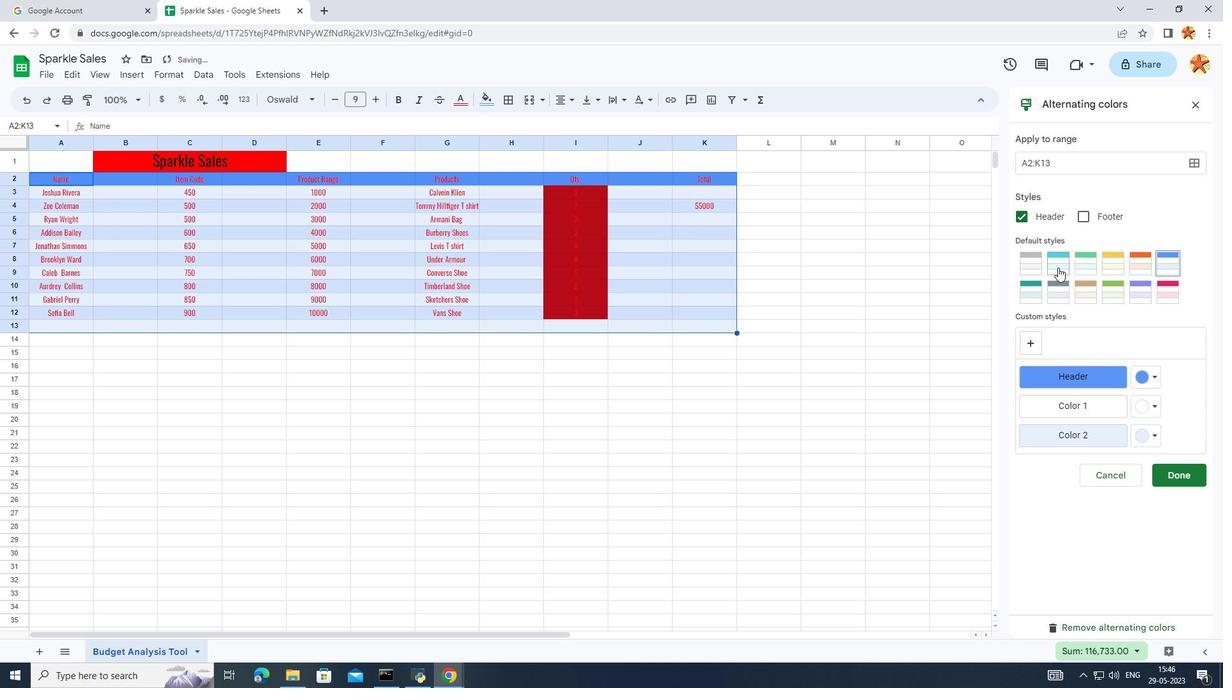 
Action: Mouse moved to (1152, 410)
Screenshot: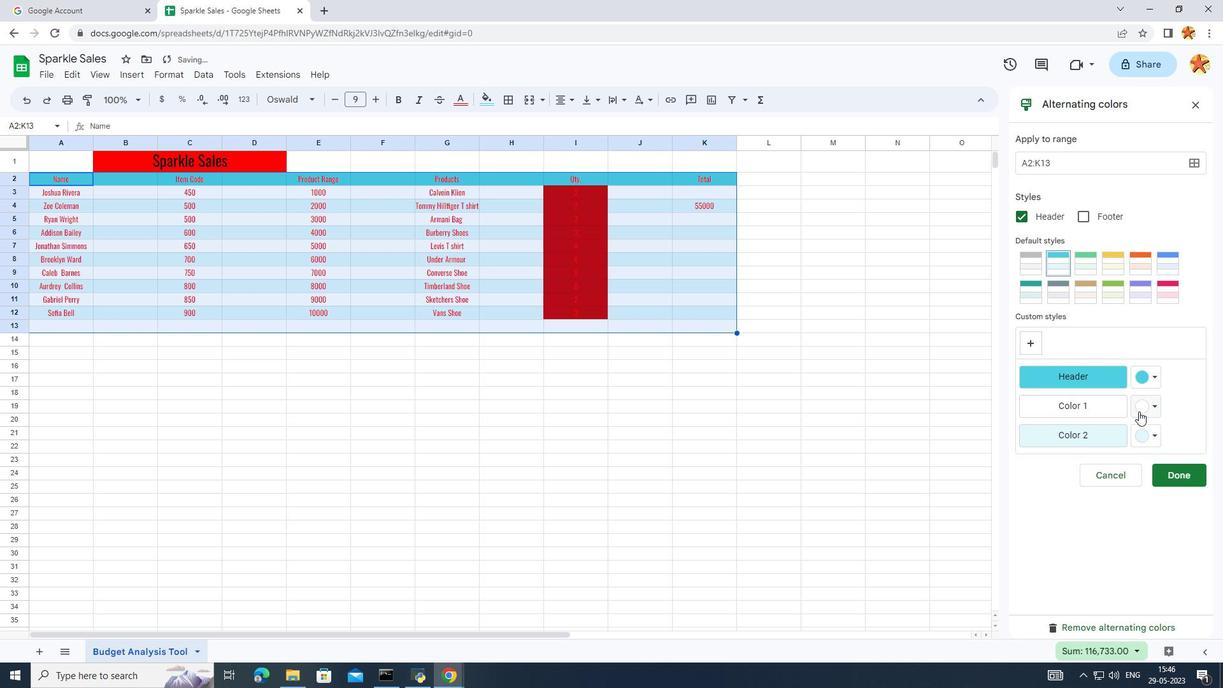 
Action: Mouse pressed left at (1152, 410)
Screenshot: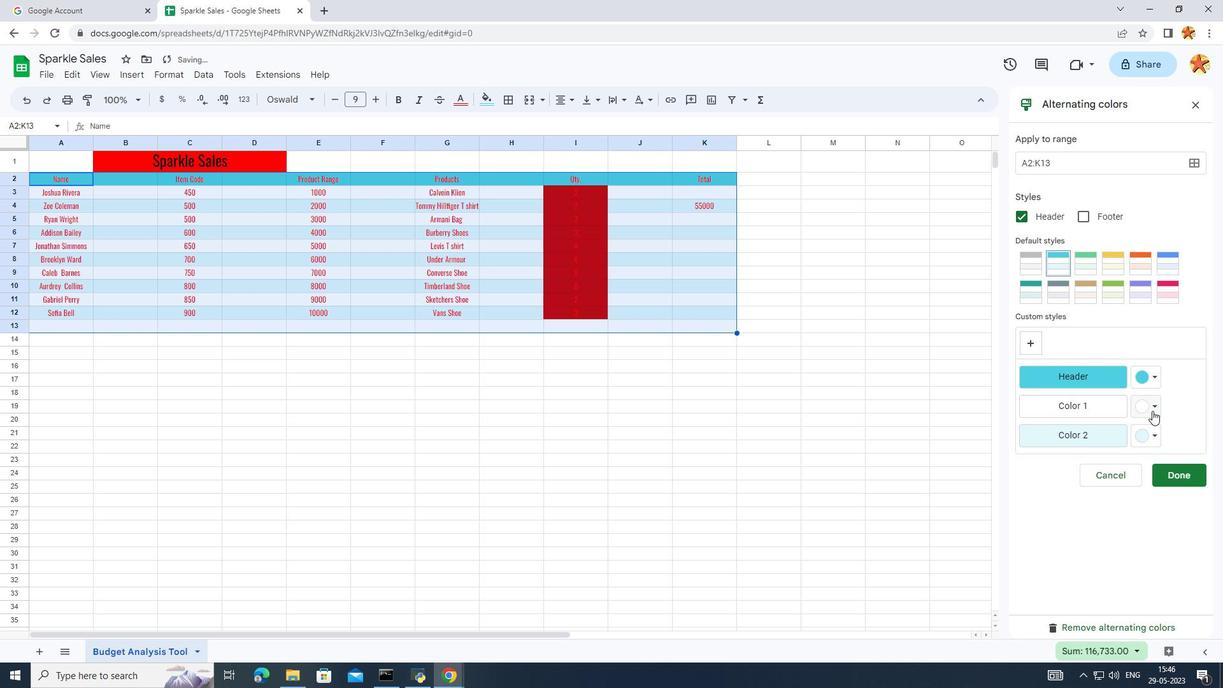 
Action: Mouse moved to (1087, 463)
Screenshot: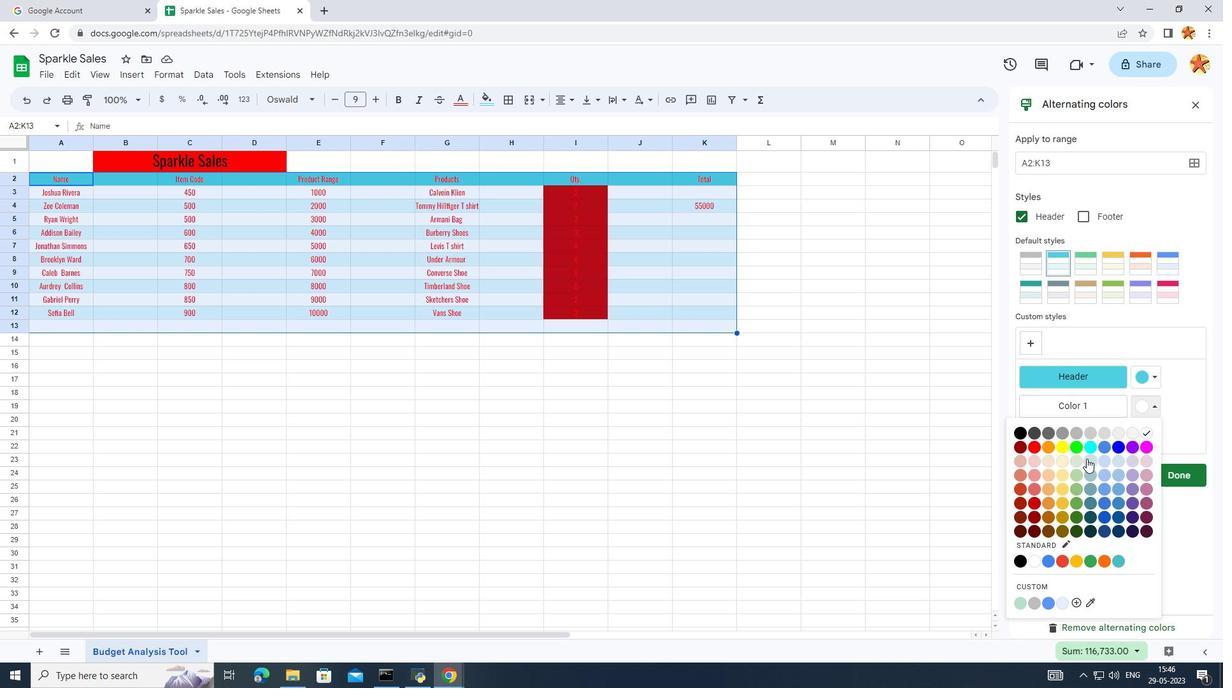 
Action: Mouse pressed left at (1087, 463)
Screenshot: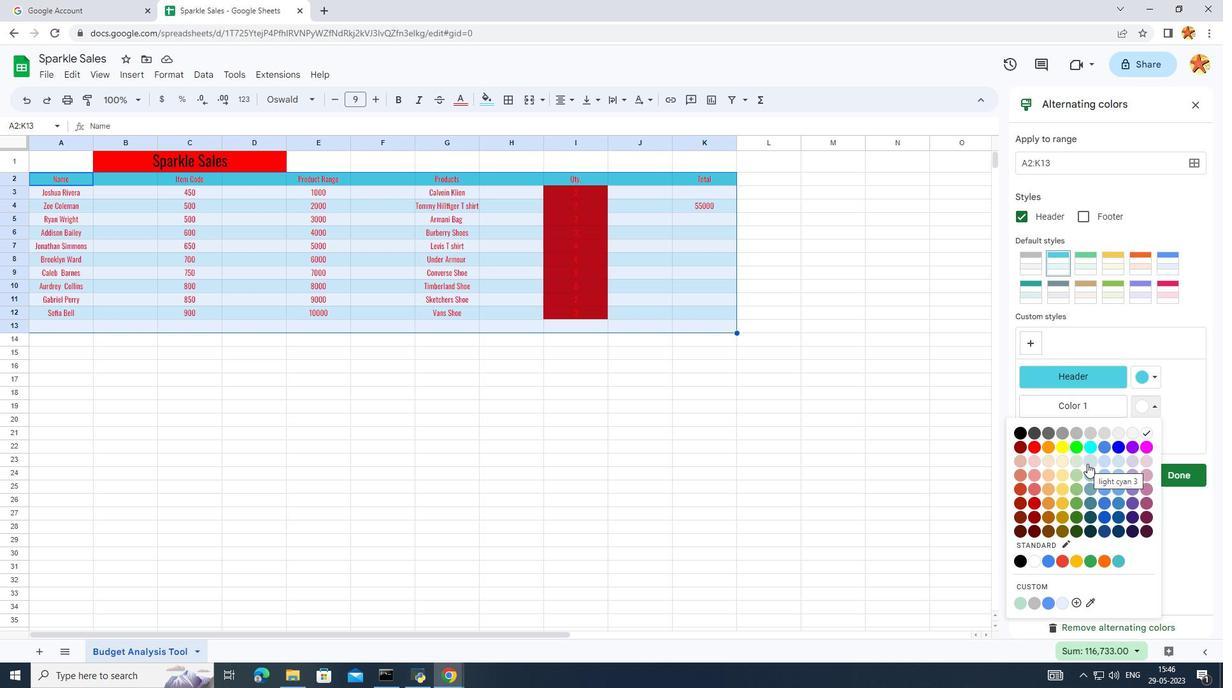 
Action: Mouse moved to (1185, 478)
Screenshot: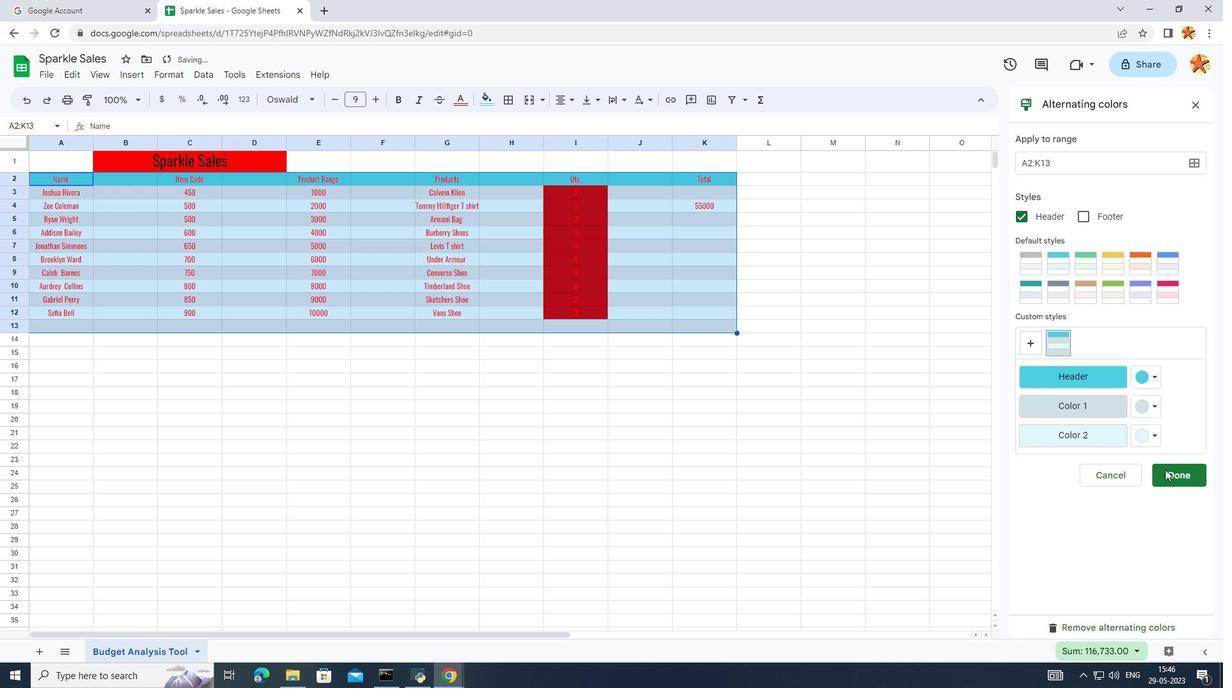 
Action: Mouse pressed left at (1185, 478)
Screenshot: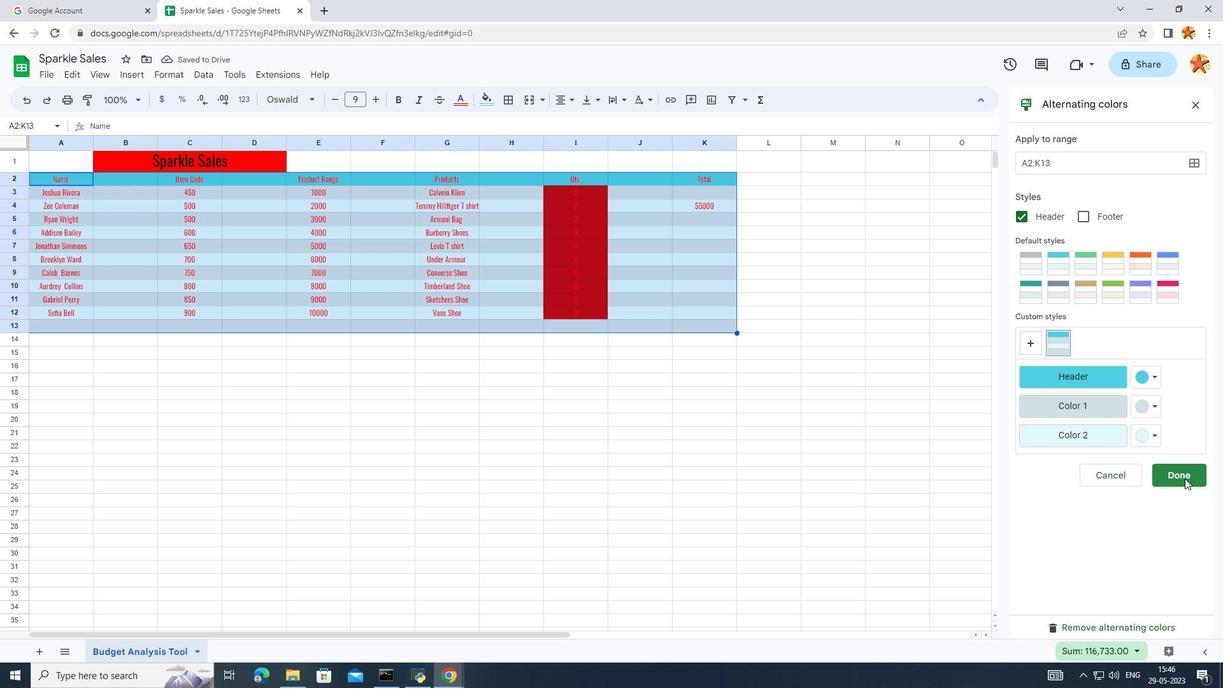 
Action: Mouse moved to (675, 404)
Screenshot: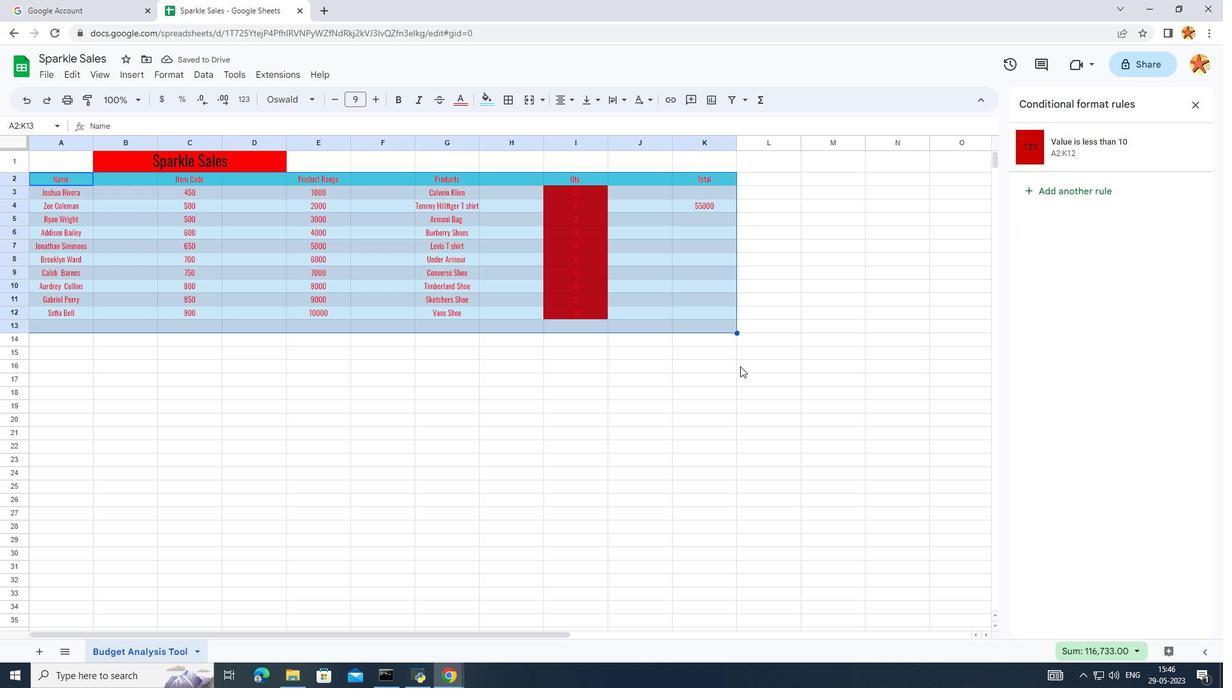 
Action: Mouse pressed left at (675, 404)
Screenshot: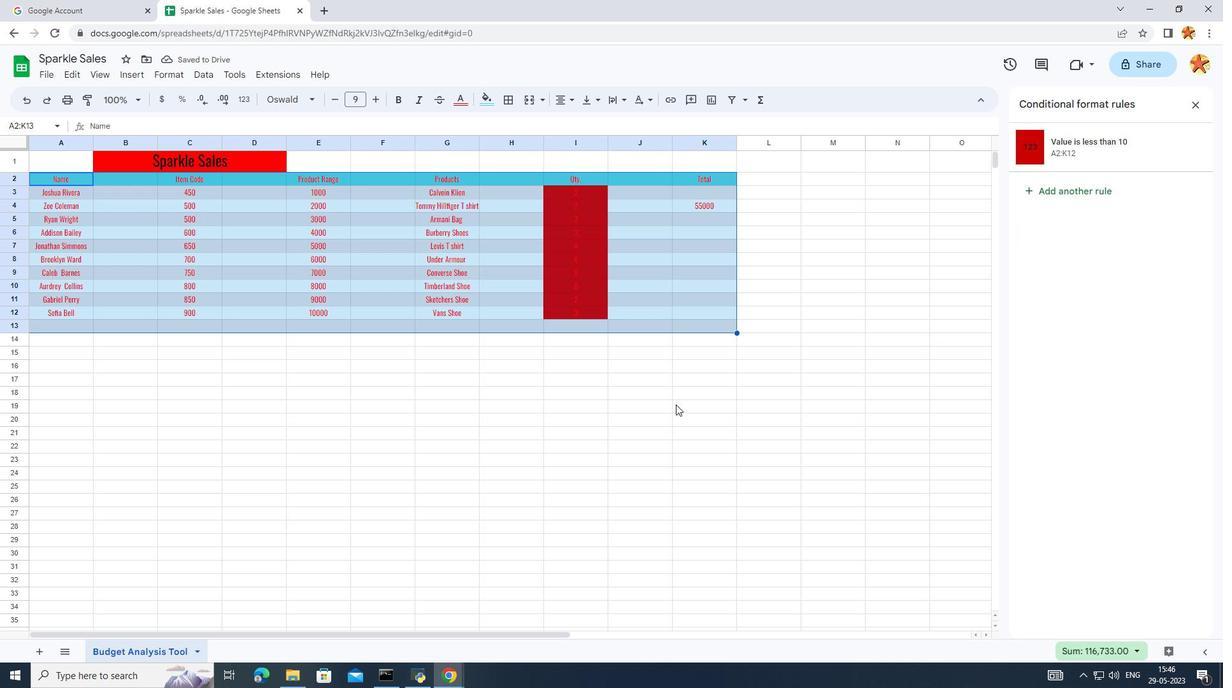 
Action: Mouse moved to (554, 247)
Screenshot: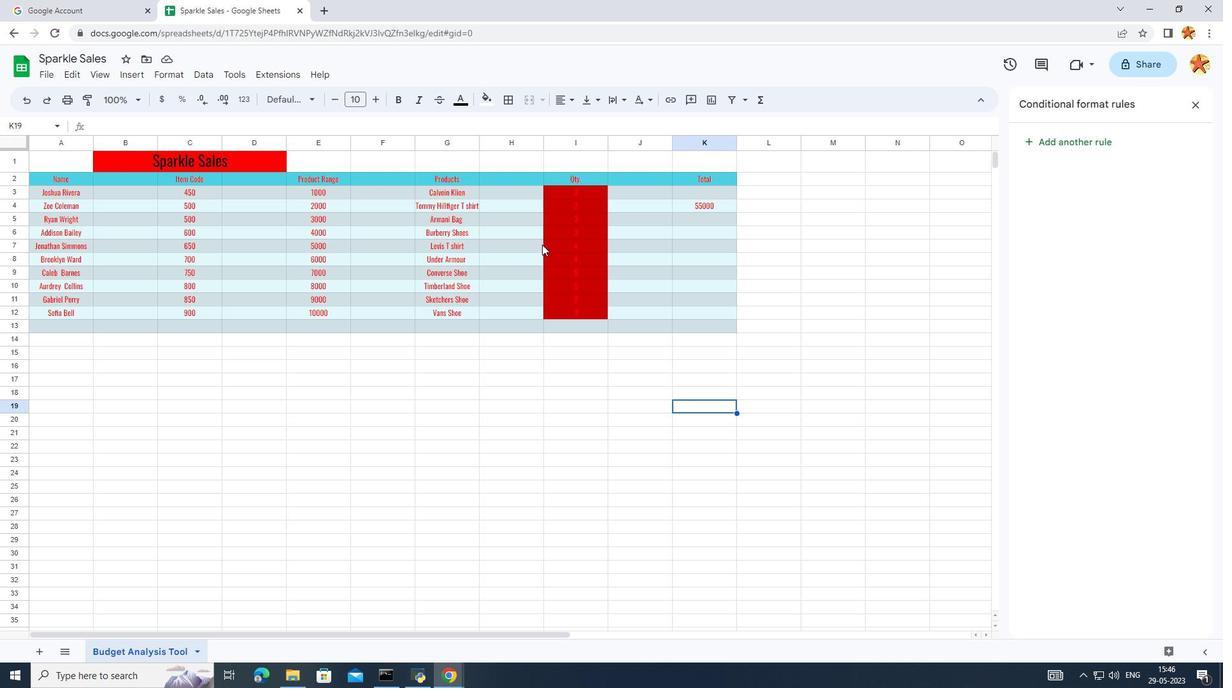 
Action: Mouse pressed left at (554, 247)
Screenshot: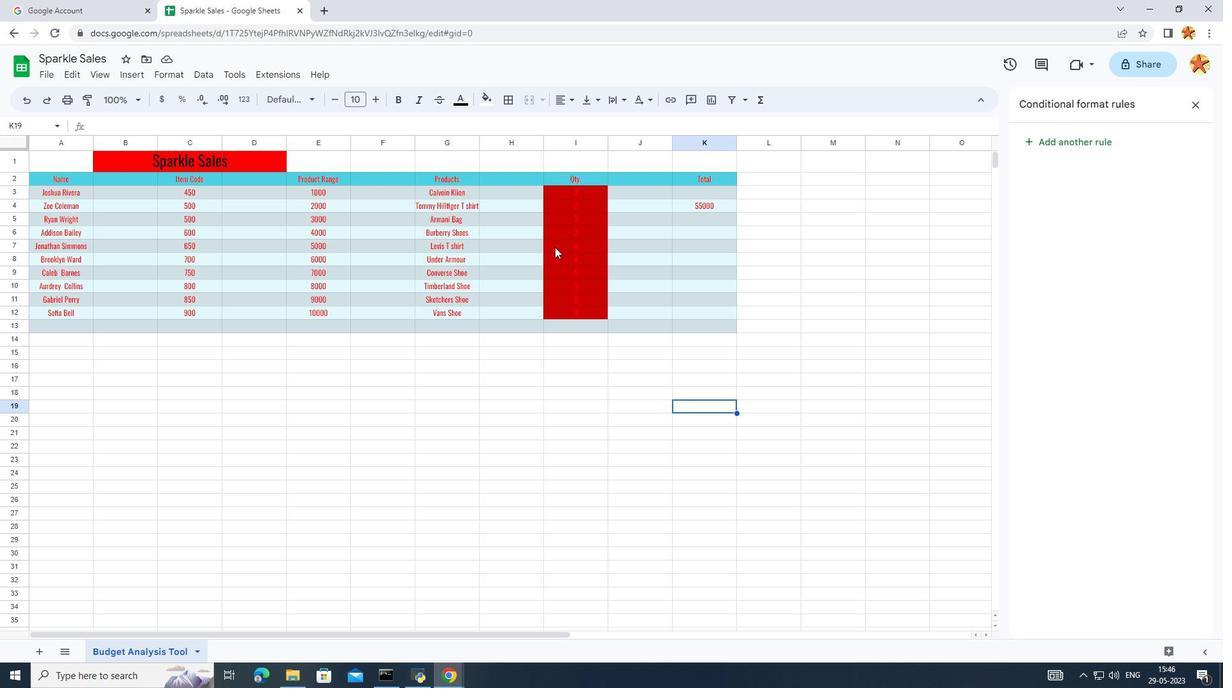 
Action: Mouse moved to (552, 191)
Screenshot: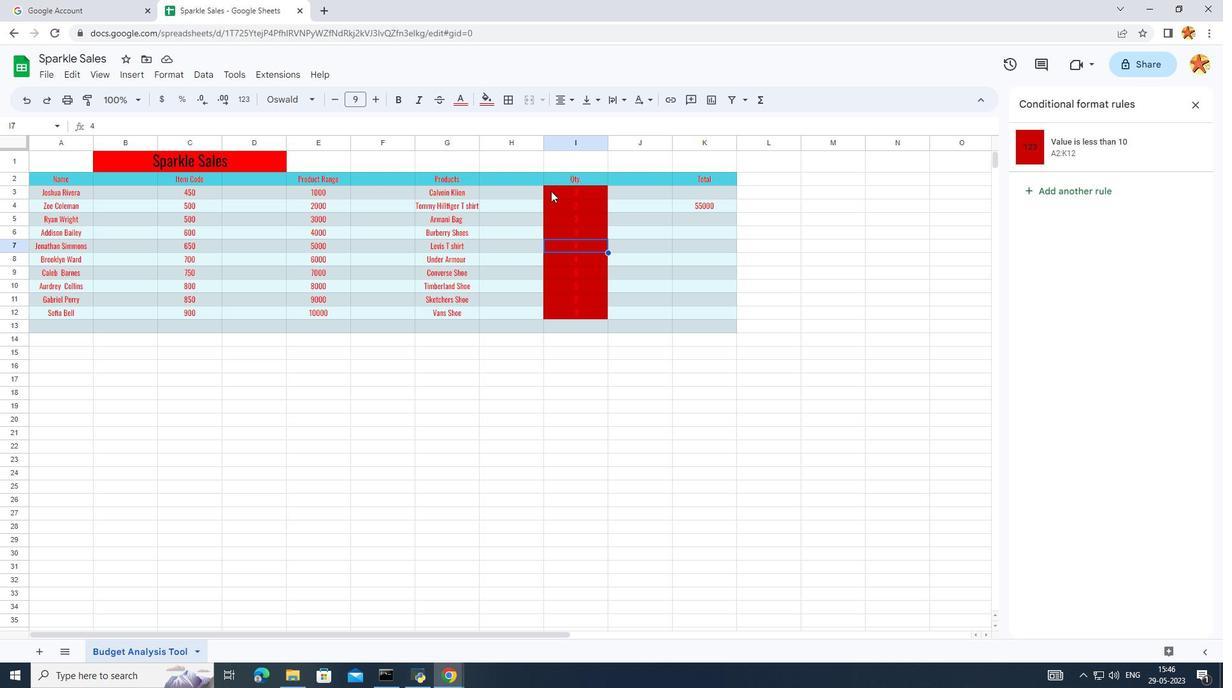 
Action: Mouse pressed left at (552, 191)
Screenshot: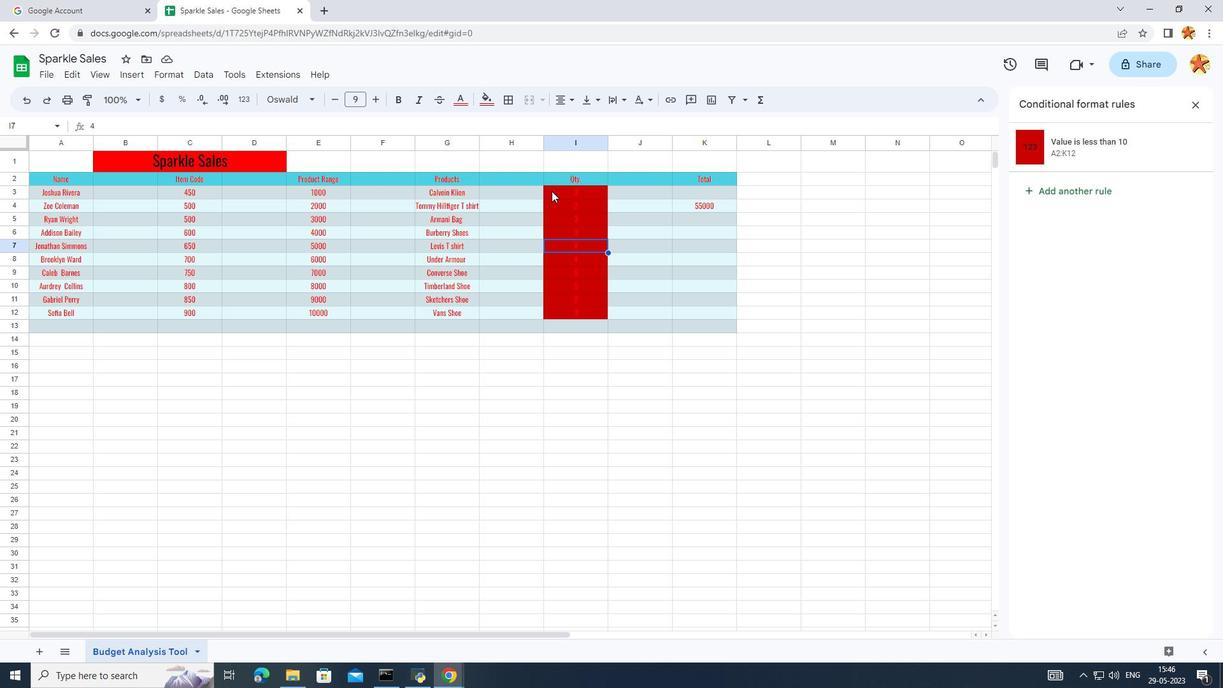 
Action: Mouse moved to (1072, 147)
Screenshot: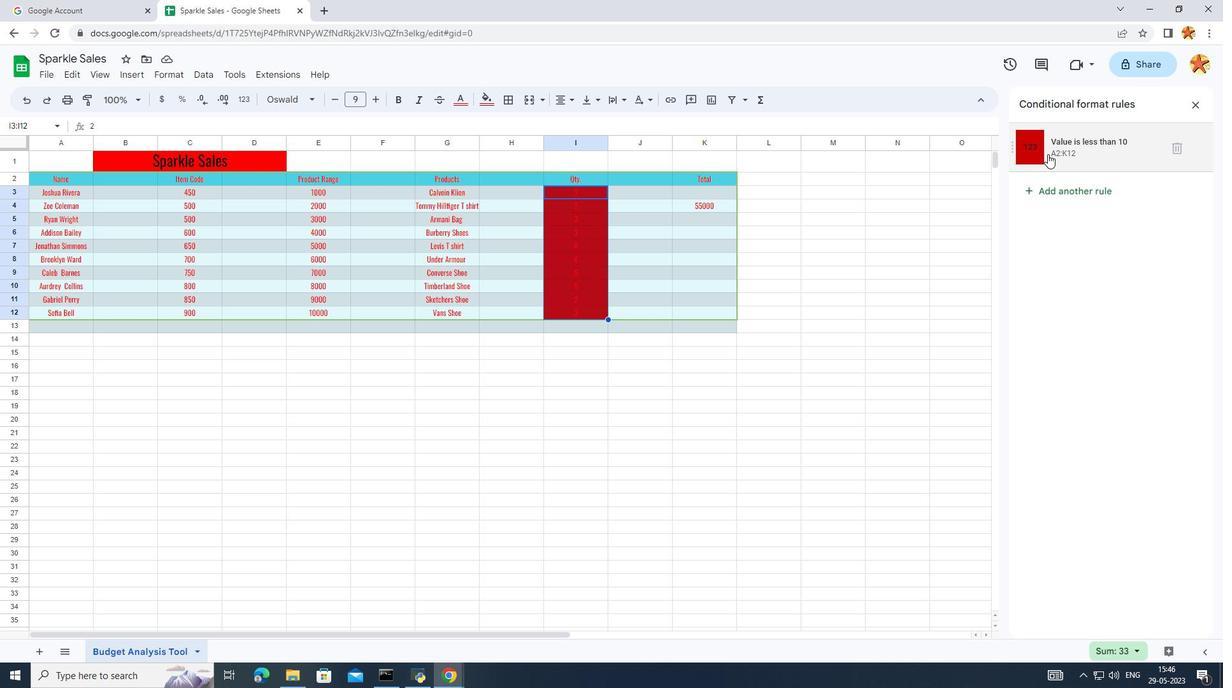 
Action: Mouse pressed left at (1072, 147)
Screenshot: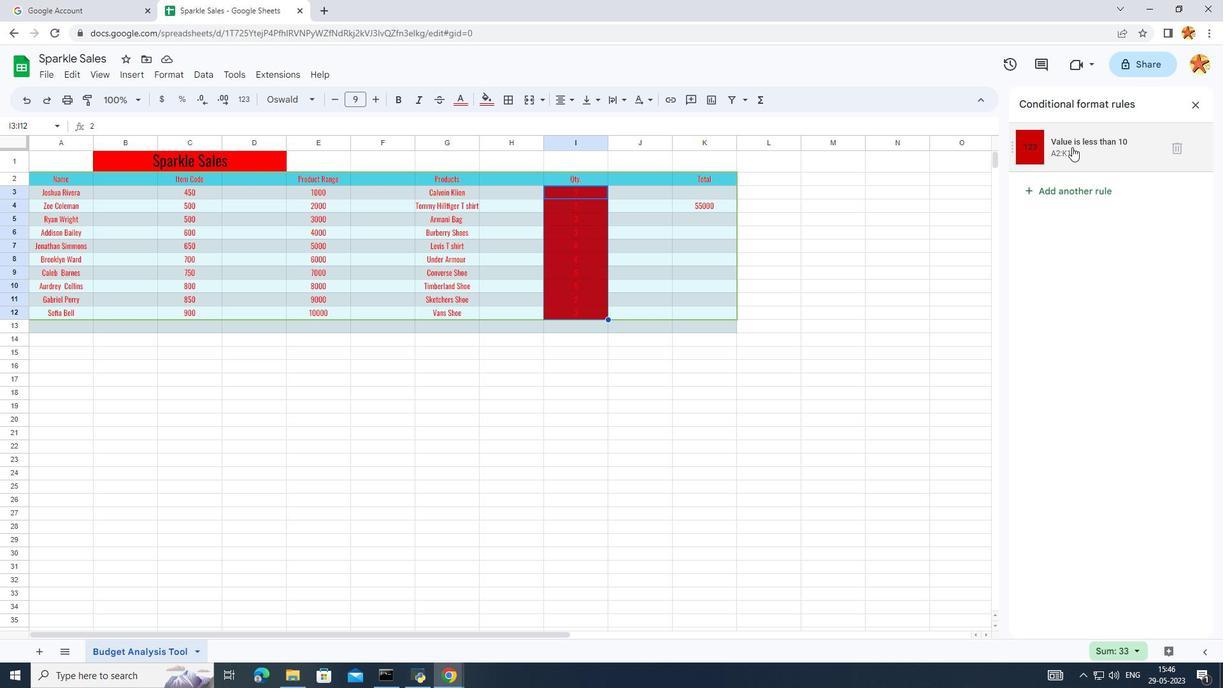 
Action: Mouse moved to (776, 454)
Screenshot: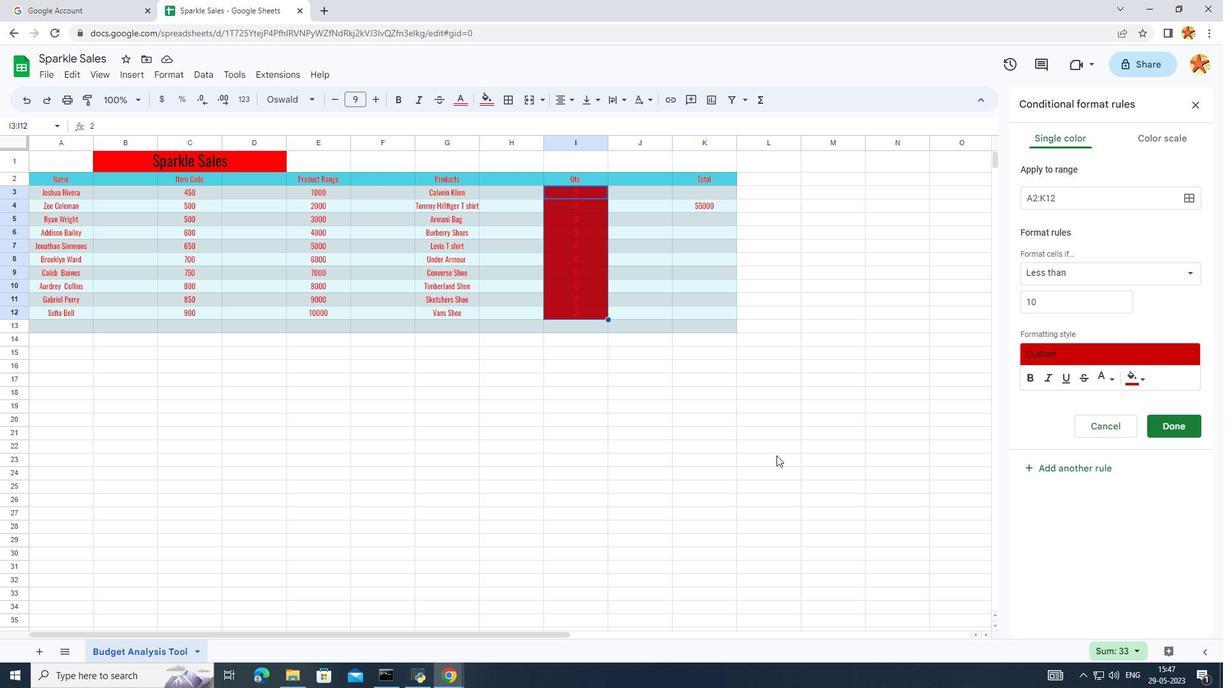 
Action: Mouse pressed left at (776, 454)
Screenshot: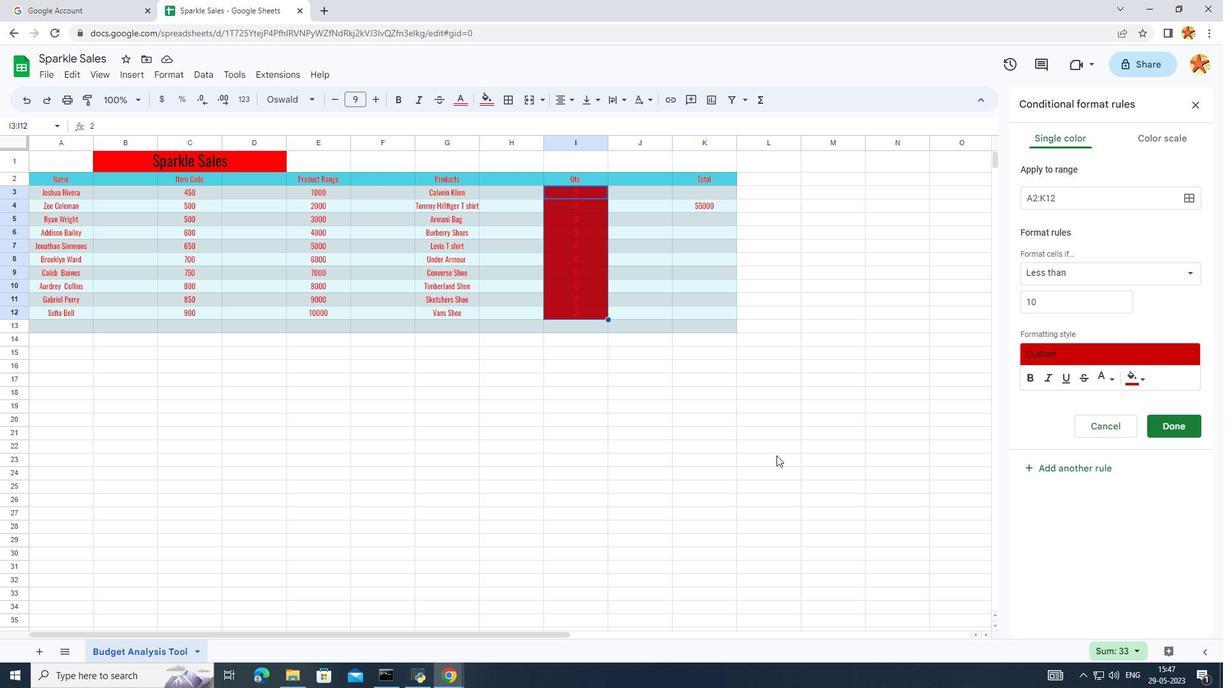 
Action: Mouse moved to (45, 391)
Screenshot: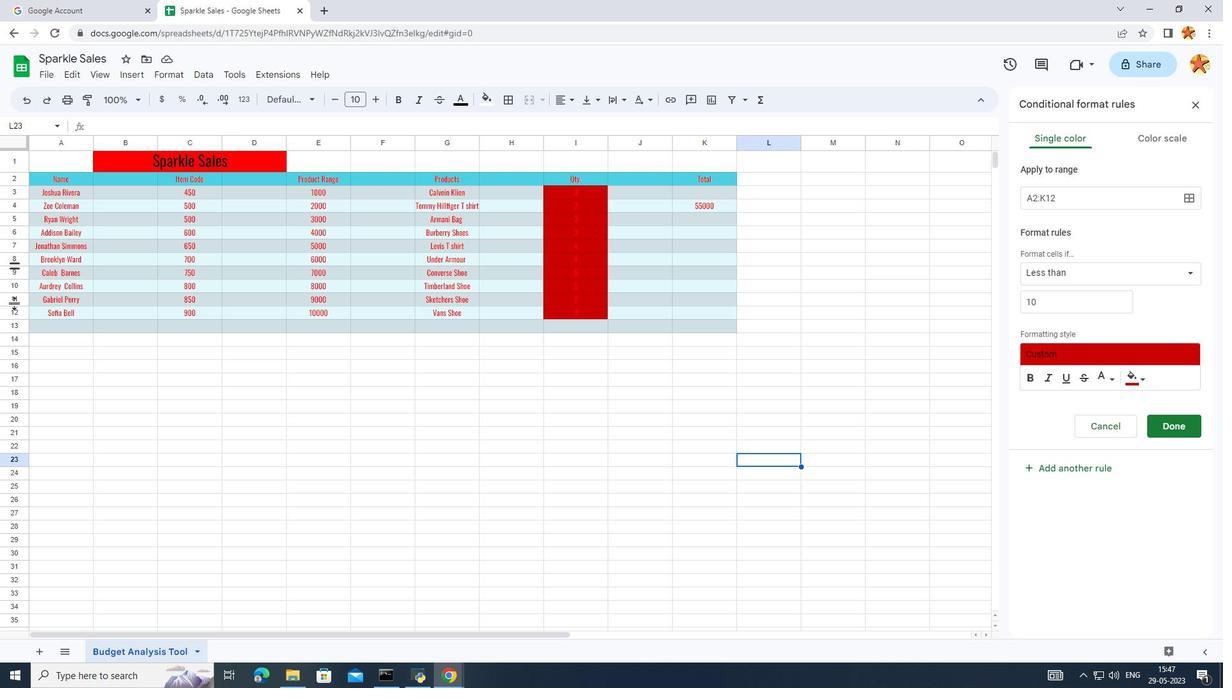 
Action: Mouse pressed left at (45, 391)
Screenshot: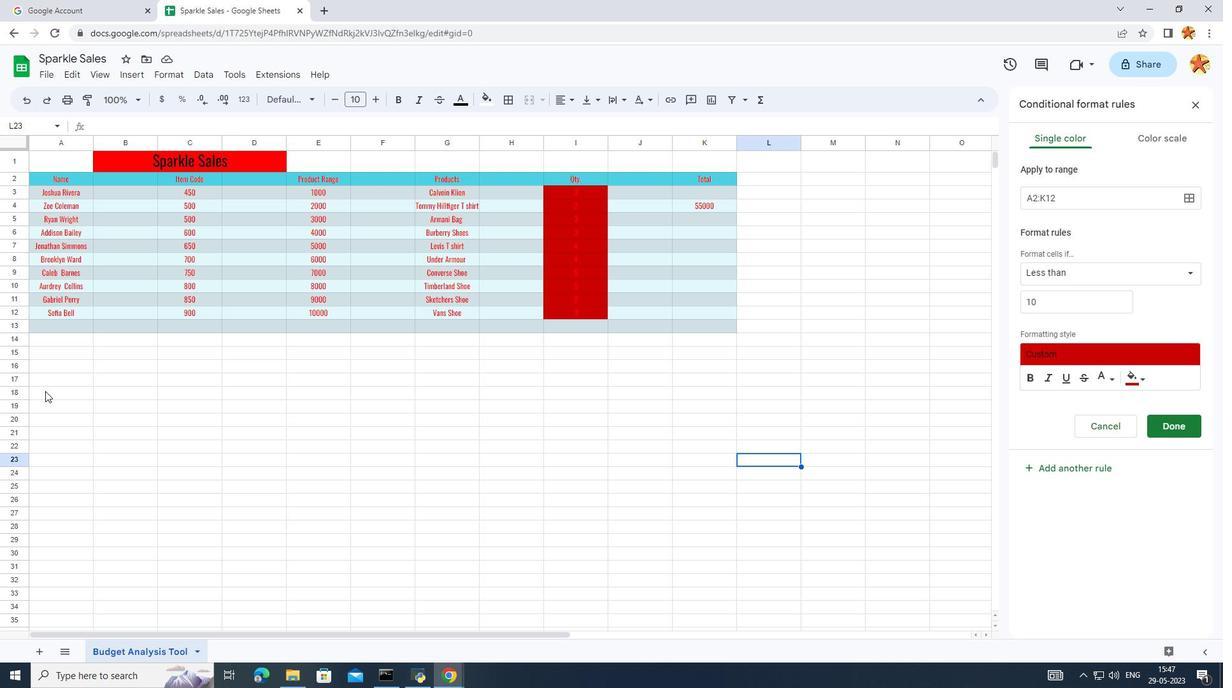 
Action: Mouse moved to (46, 391)
Screenshot: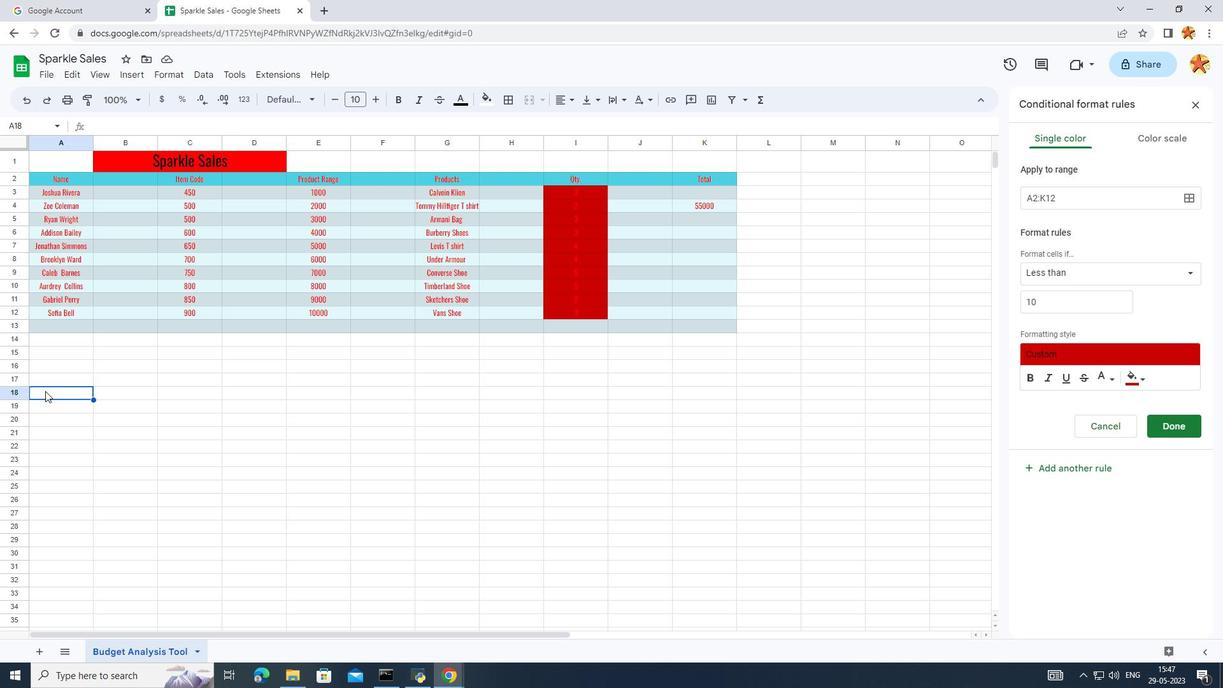 
